 Task: Look for space in Tremembé, Brazil from 1st August, 2023 to 5th August, 2023 for 3 adults, 1 child in price range Rs.13000 to Rs.20000. Place can be entire place with 2 bedrooms having 3 beds and 2 bathrooms. Property type can be flatguest house, hotel. Amenities needed are: washing machine. Booking option can be shelf check-in. Required host language is Spanish.
Action: Mouse moved to (378, 95)
Screenshot: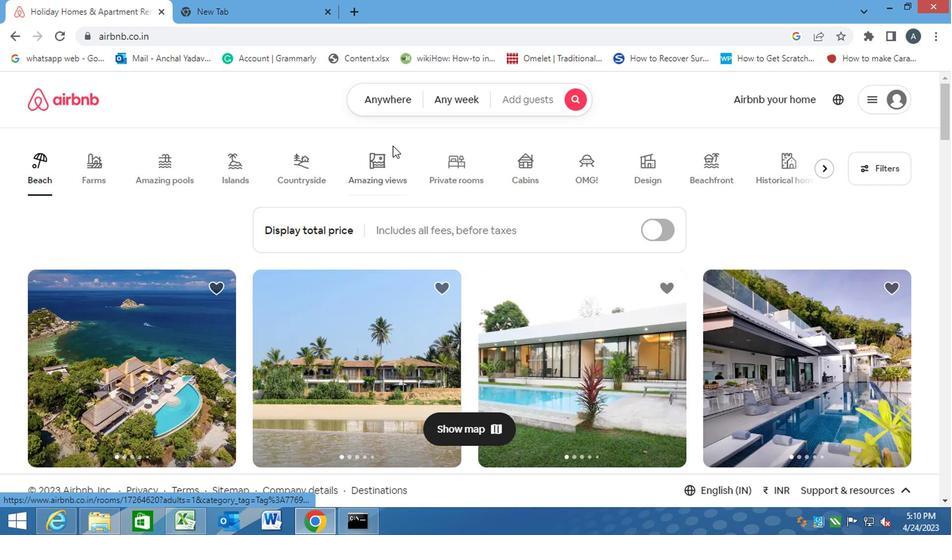 
Action: Mouse pressed left at (378, 95)
Screenshot: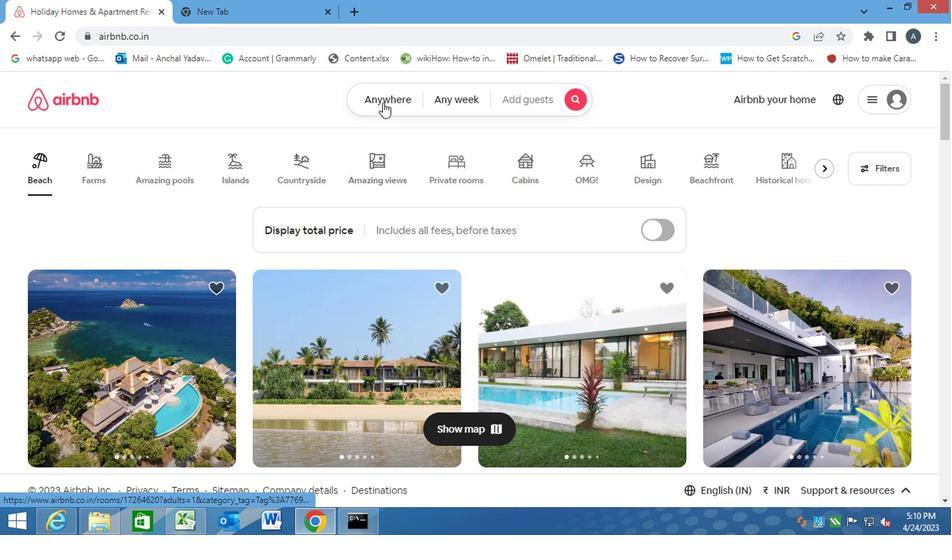 
Action: Mouse moved to (272, 152)
Screenshot: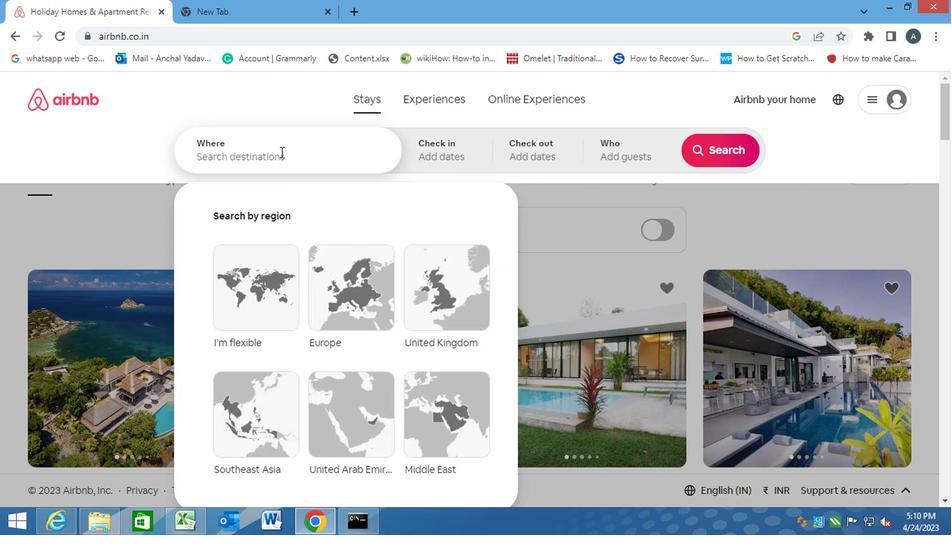 
Action: Mouse pressed left at (272, 152)
Screenshot: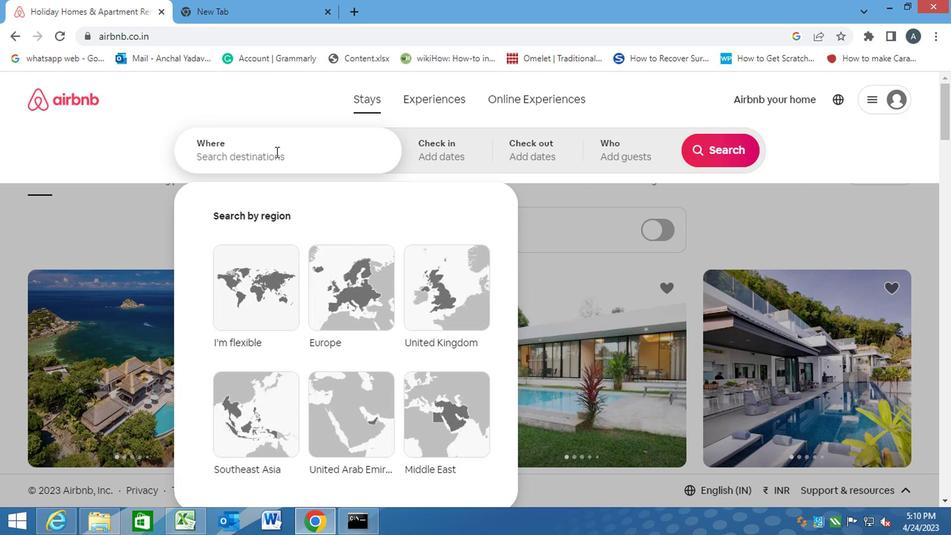
Action: Mouse moved to (271, 152)
Screenshot: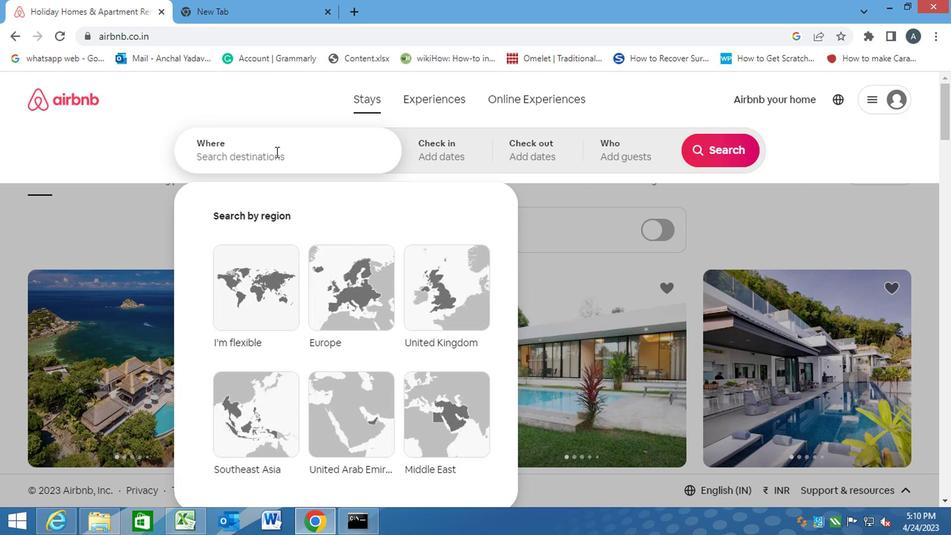 
Action: Key pressed <Key.caps_lock>t<Key.caps_lock>remembe,<Key.space><Key.caps_lock>b<Key.caps_lock>razil<Key.enter>
Screenshot: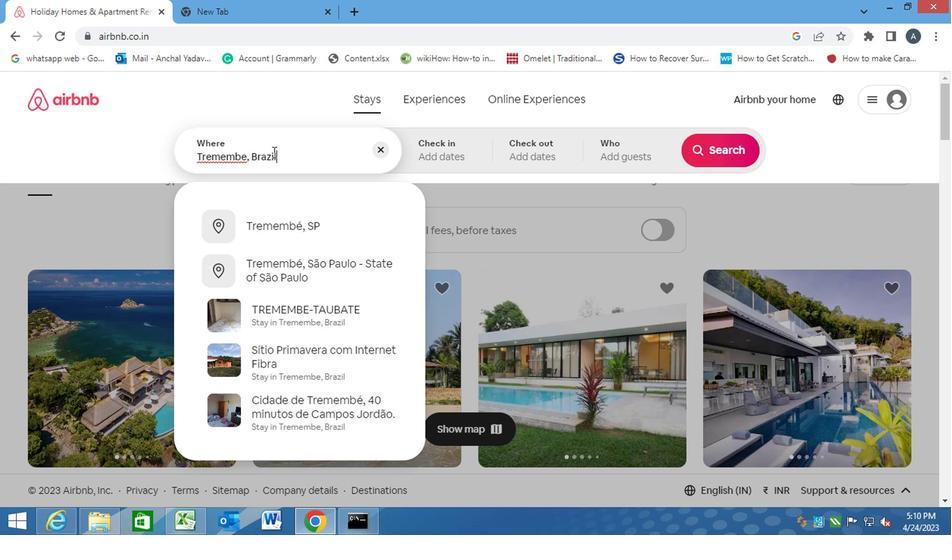 
Action: Mouse moved to (710, 263)
Screenshot: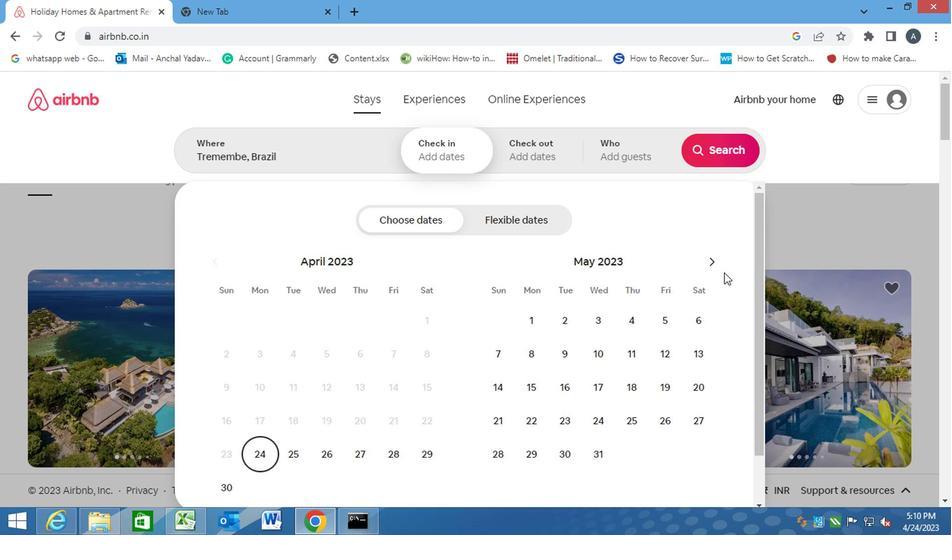 
Action: Mouse pressed left at (710, 263)
Screenshot: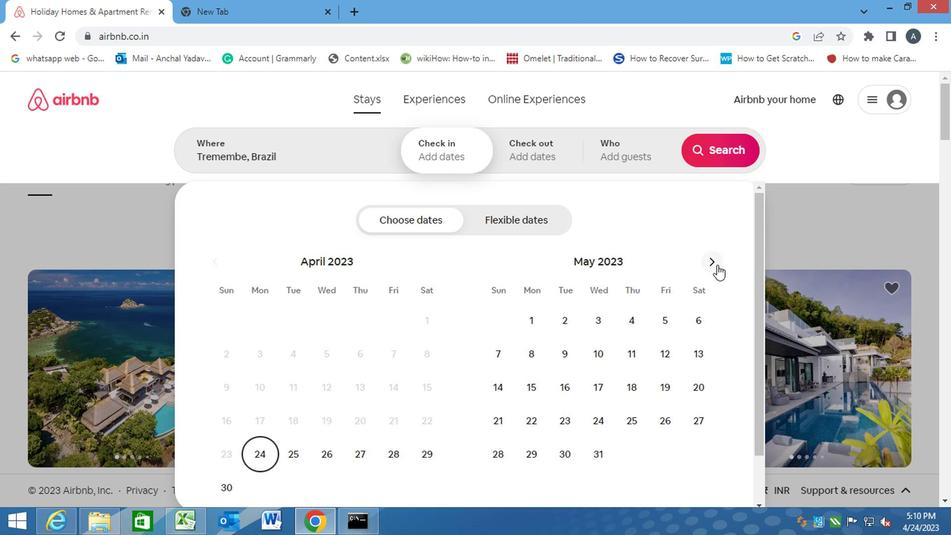 
Action: Mouse pressed left at (710, 263)
Screenshot: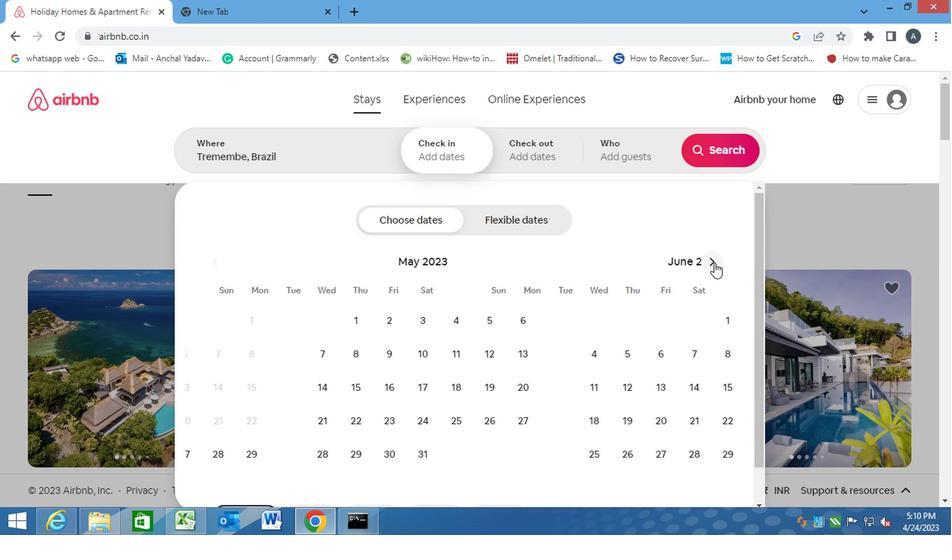
Action: Mouse pressed left at (710, 263)
Screenshot: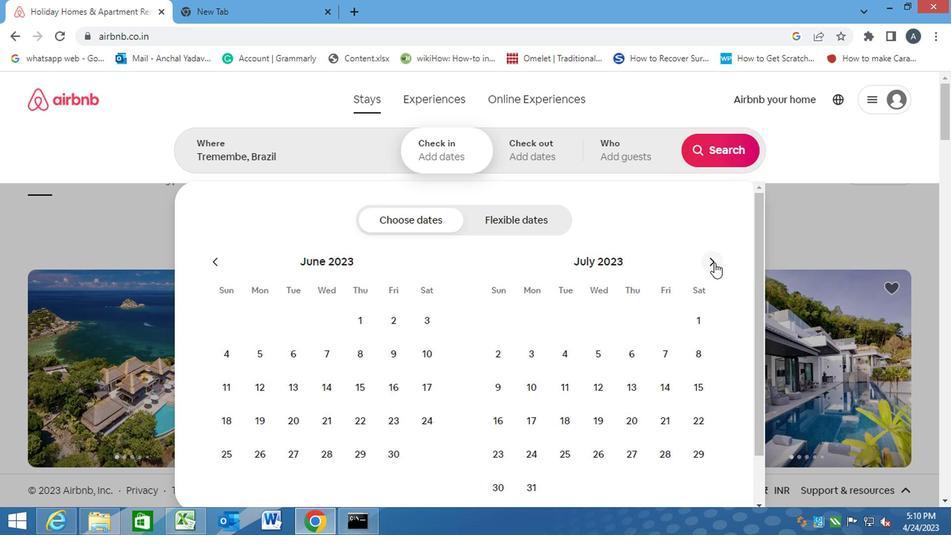 
Action: Mouse moved to (566, 318)
Screenshot: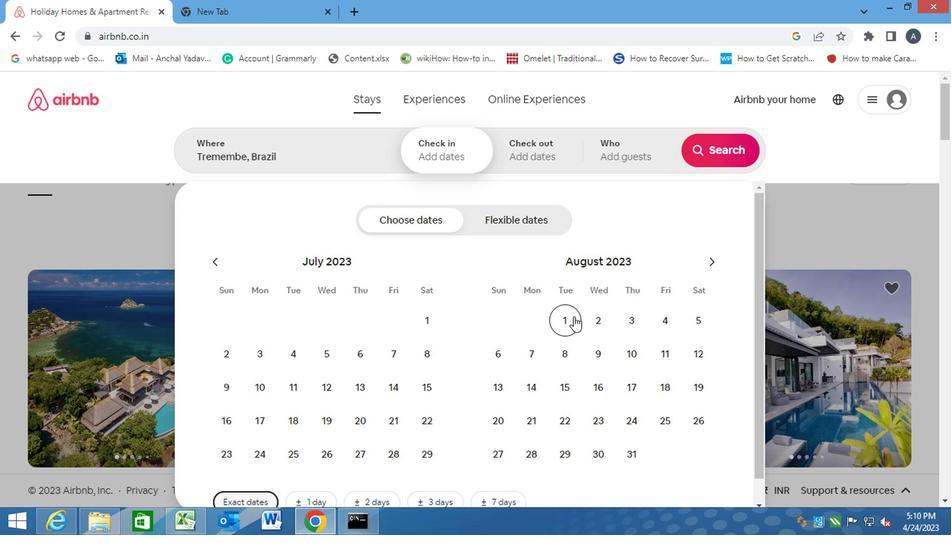 
Action: Mouse pressed left at (566, 318)
Screenshot: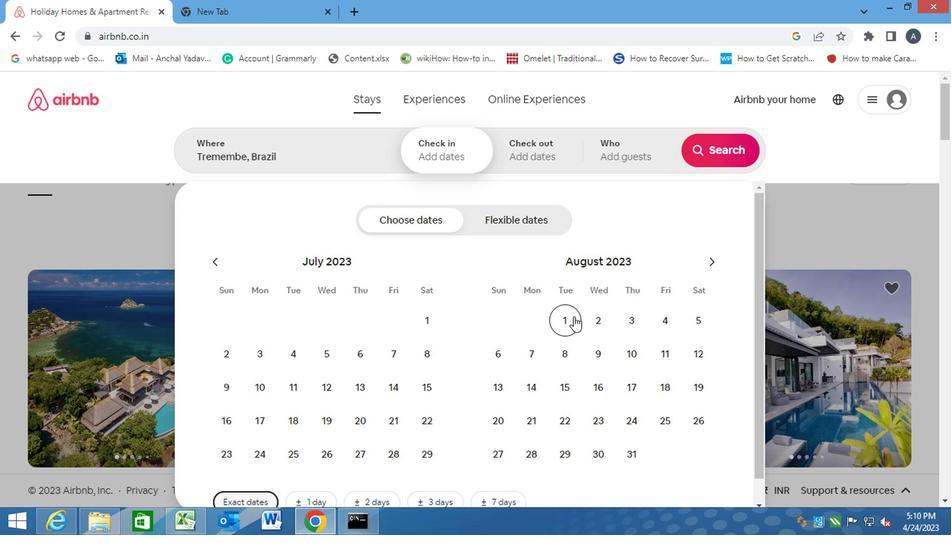 
Action: Mouse moved to (686, 320)
Screenshot: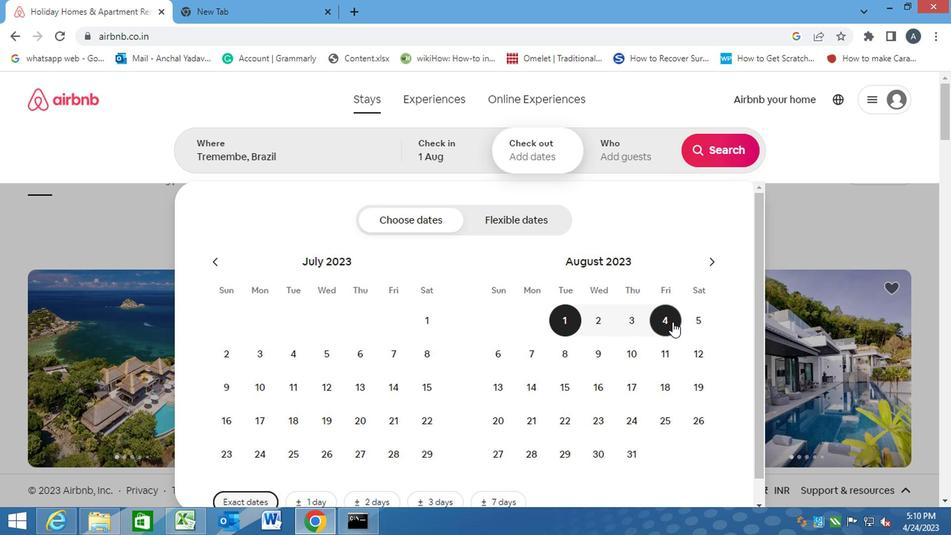 
Action: Mouse pressed left at (686, 320)
Screenshot: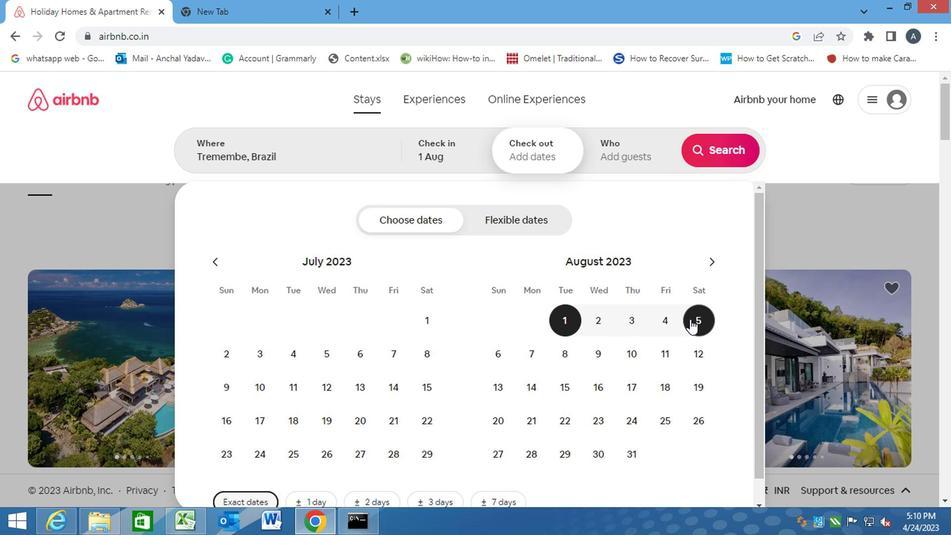 
Action: Mouse moved to (631, 152)
Screenshot: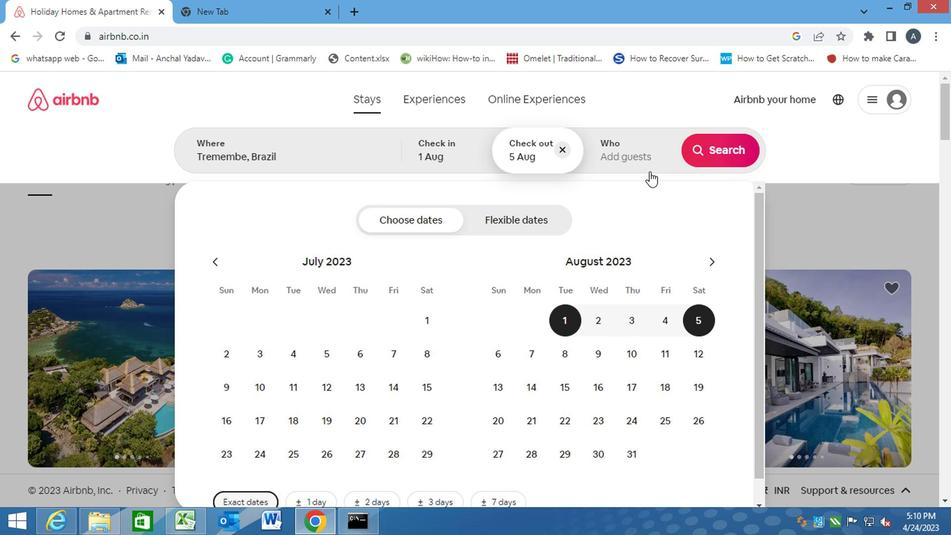 
Action: Mouse pressed left at (631, 152)
Screenshot: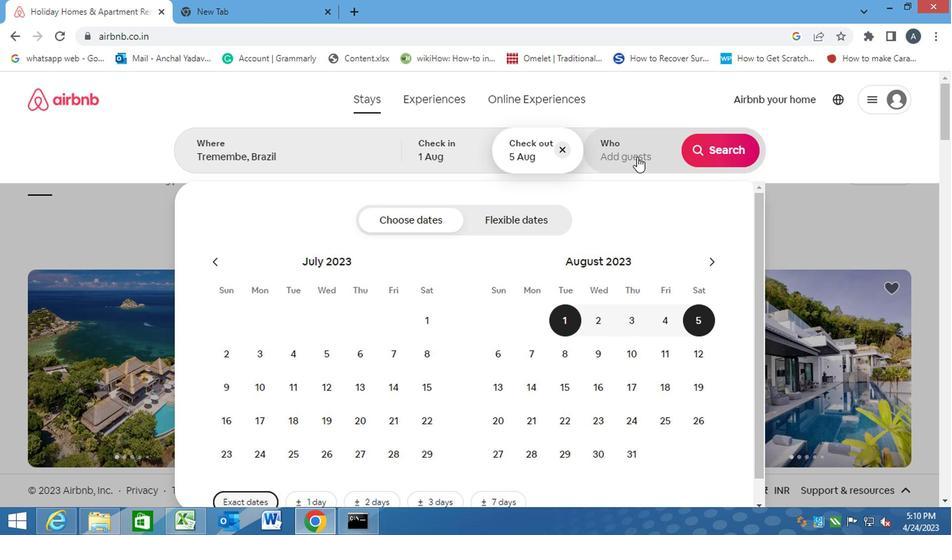
Action: Mouse moved to (717, 217)
Screenshot: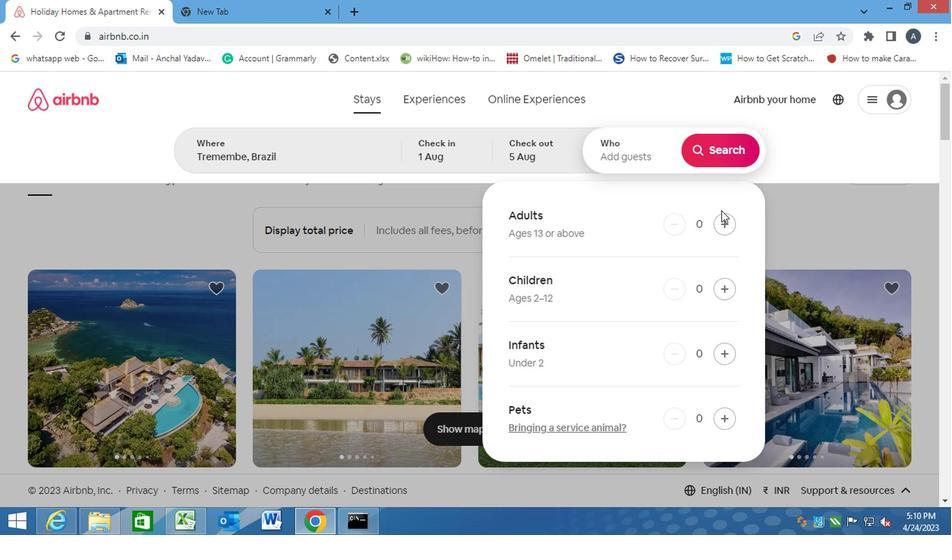 
Action: Mouse pressed left at (717, 217)
Screenshot: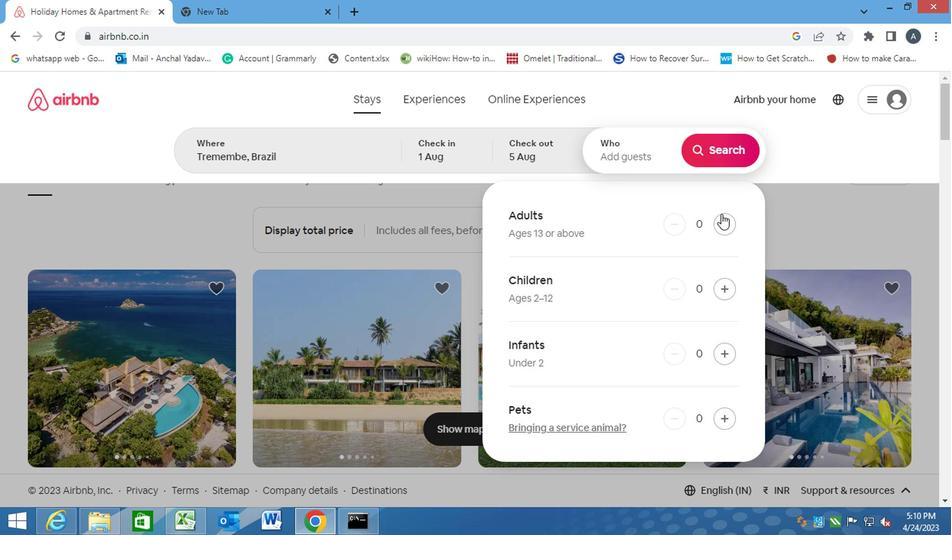 
Action: Mouse moved to (717, 217)
Screenshot: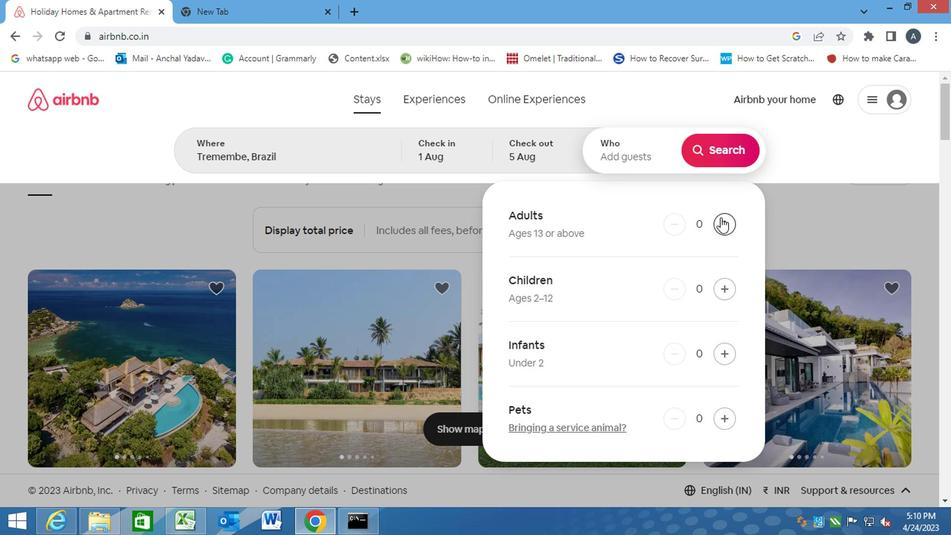 
Action: Mouse pressed left at (717, 217)
Screenshot: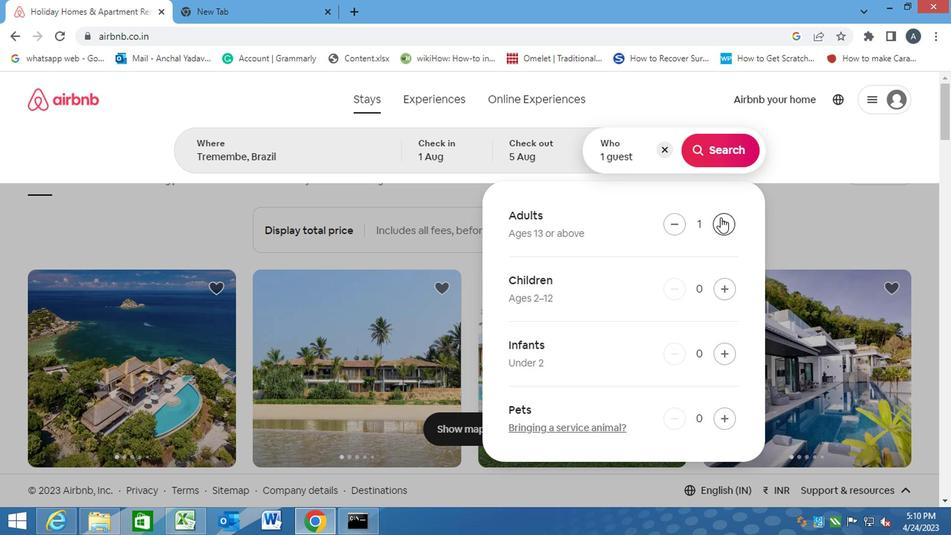 
Action: Mouse moved to (717, 217)
Screenshot: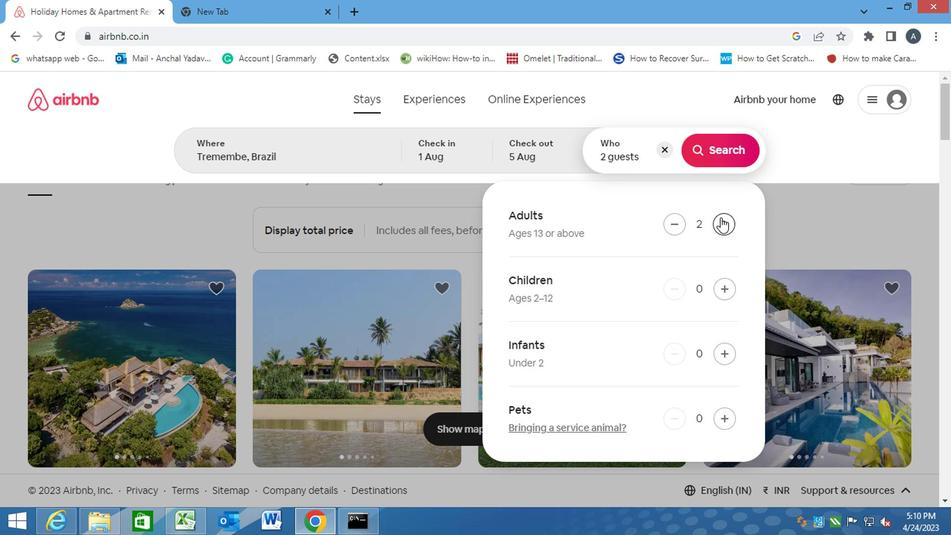 
Action: Mouse pressed left at (717, 217)
Screenshot: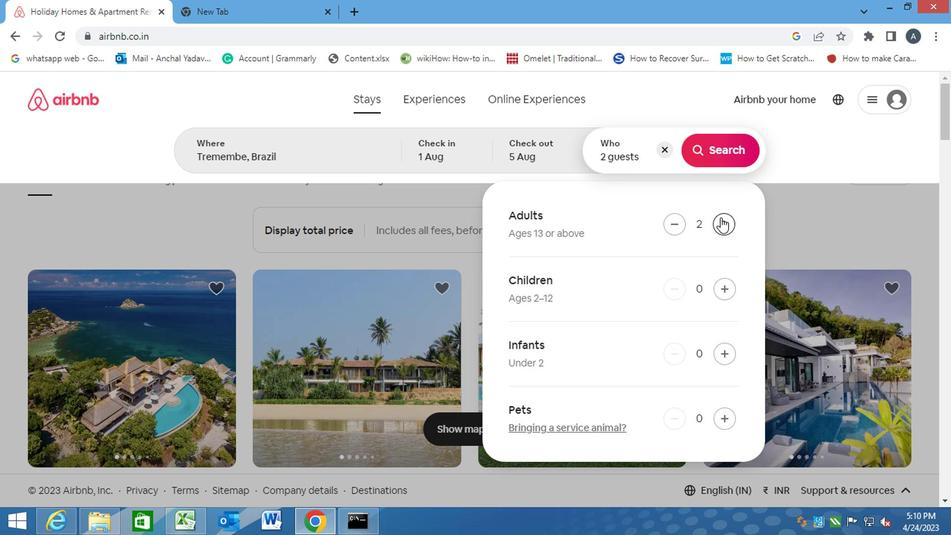 
Action: Mouse moved to (712, 154)
Screenshot: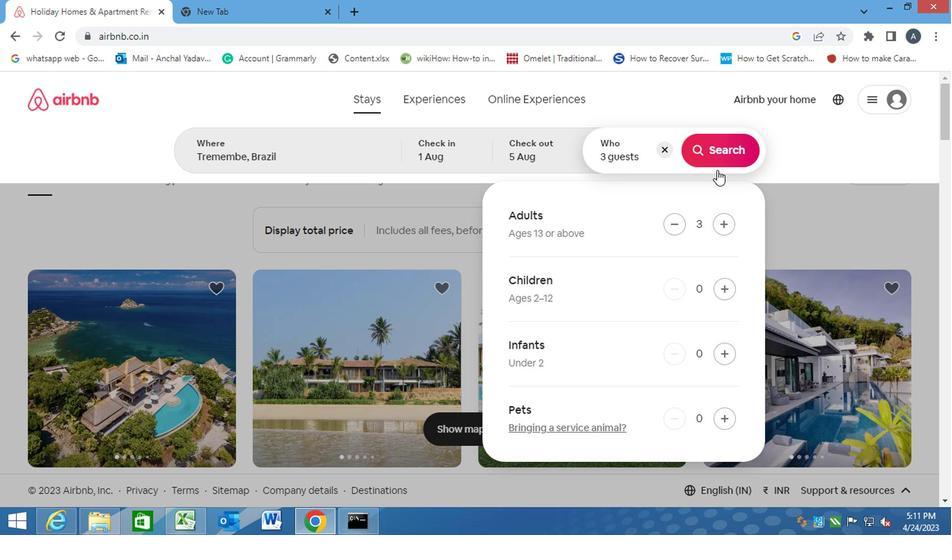 
Action: Mouse pressed left at (712, 154)
Screenshot: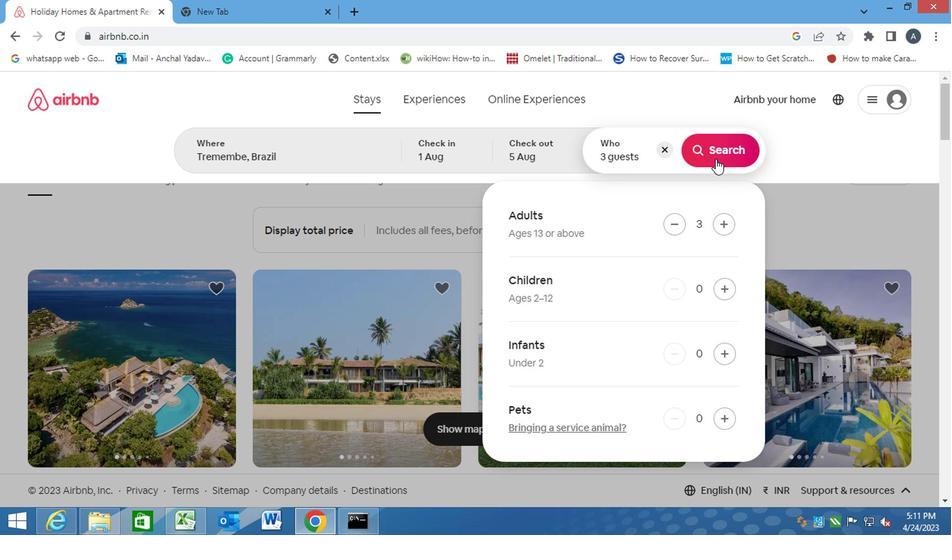 
Action: Mouse moved to (535, 100)
Screenshot: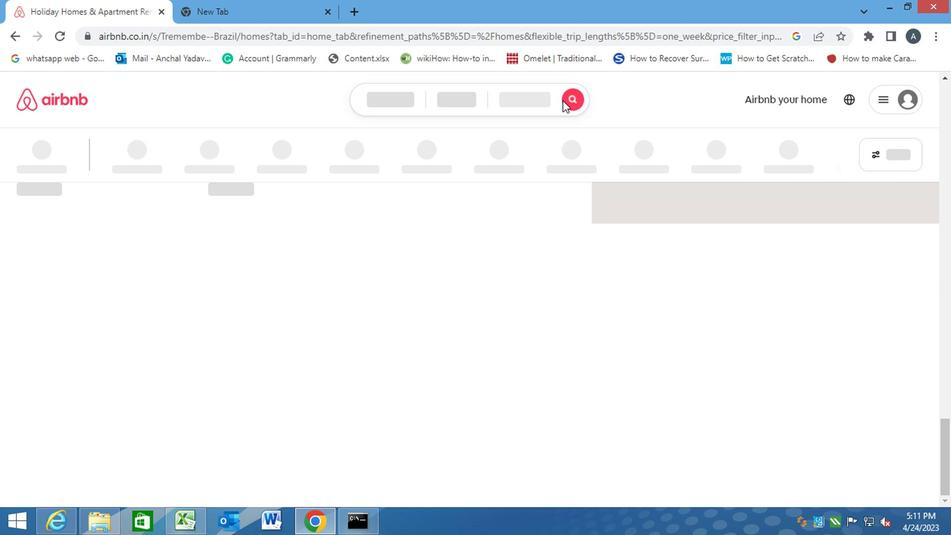 
Action: Mouse pressed left at (535, 100)
Screenshot: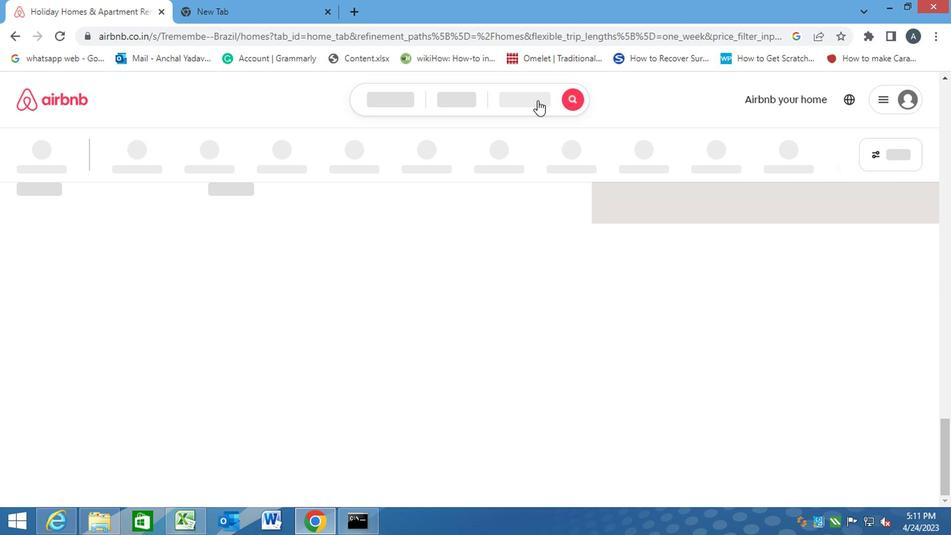 
Action: Mouse moved to (524, 99)
Screenshot: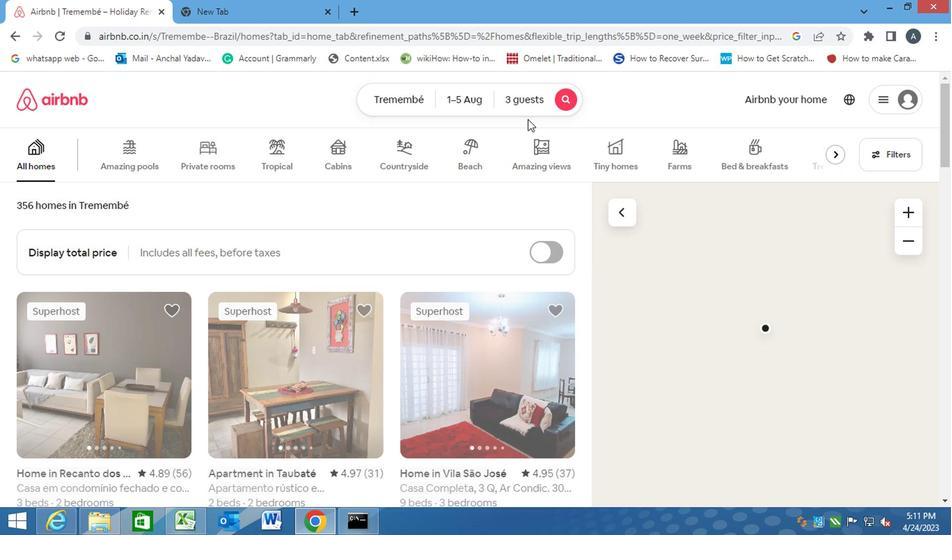 
Action: Mouse pressed left at (524, 99)
Screenshot: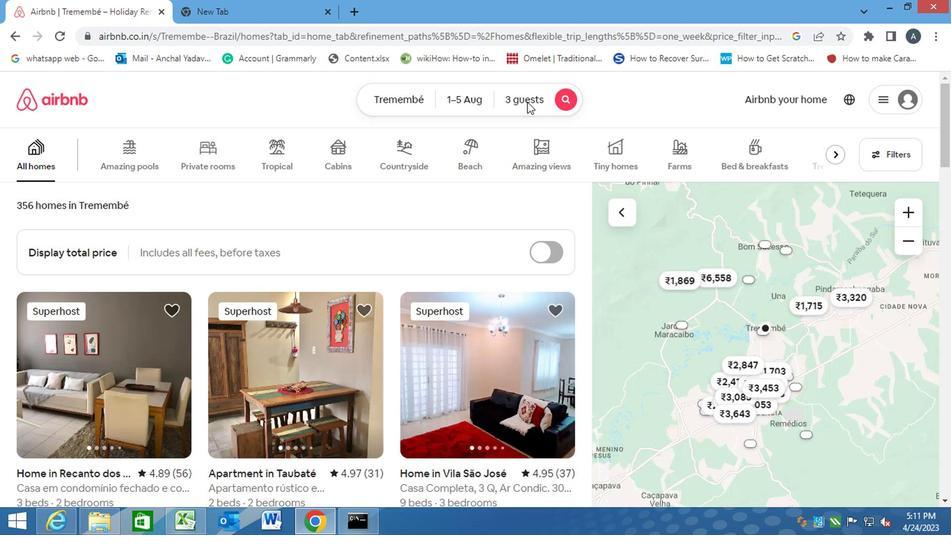 
Action: Mouse moved to (717, 284)
Screenshot: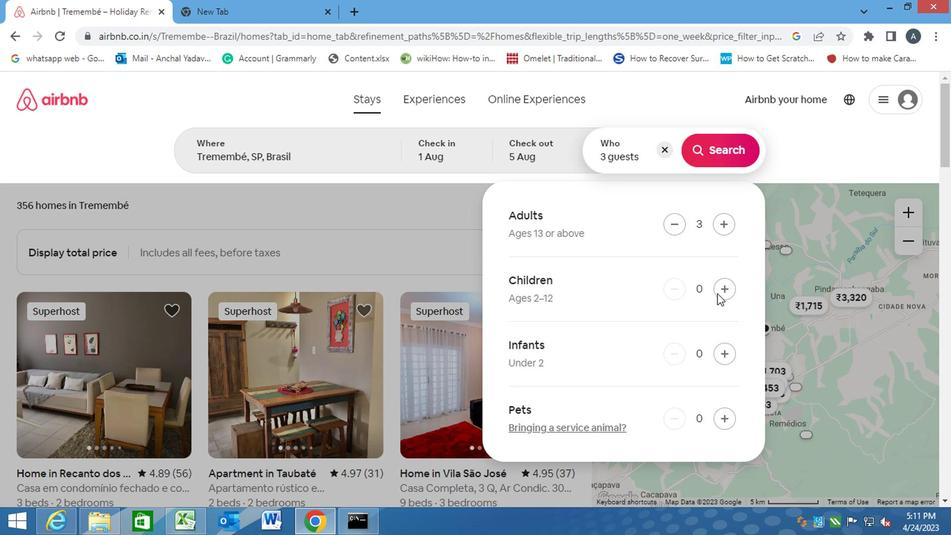 
Action: Mouse pressed left at (717, 284)
Screenshot: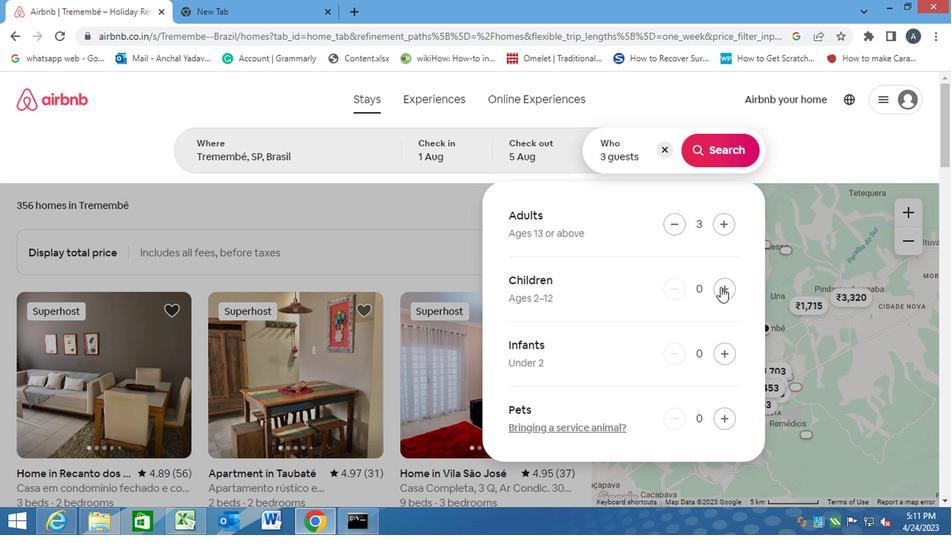 
Action: Mouse moved to (710, 153)
Screenshot: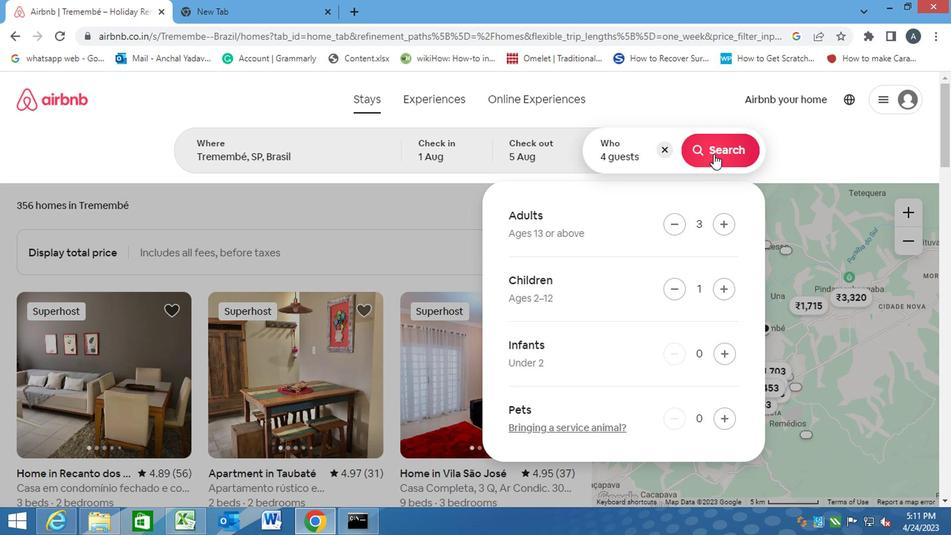 
Action: Mouse pressed left at (710, 153)
Screenshot: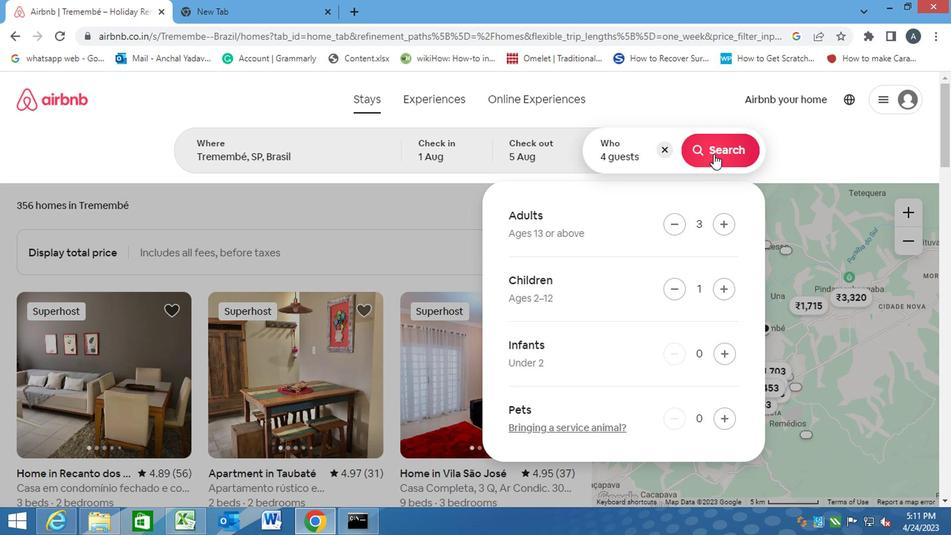 
Action: Mouse moved to (887, 153)
Screenshot: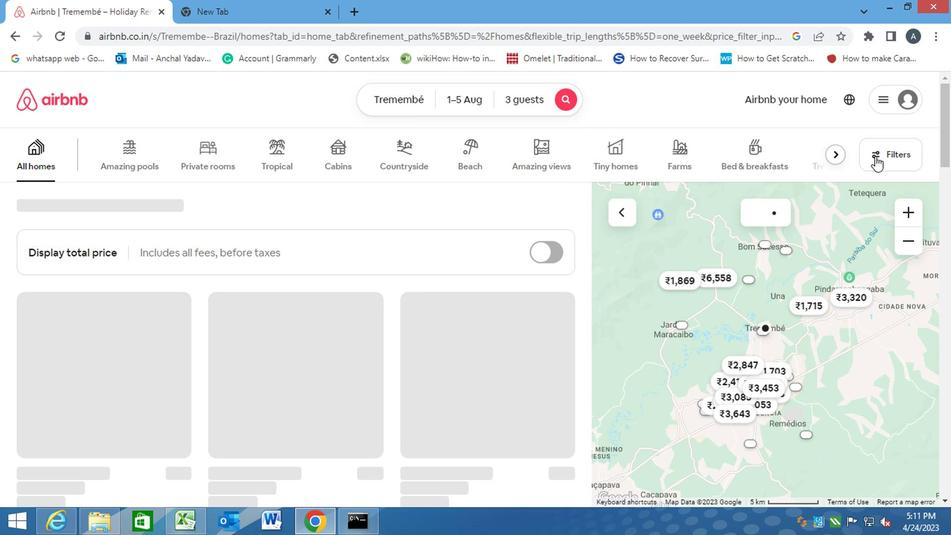 
Action: Mouse pressed left at (887, 153)
Screenshot: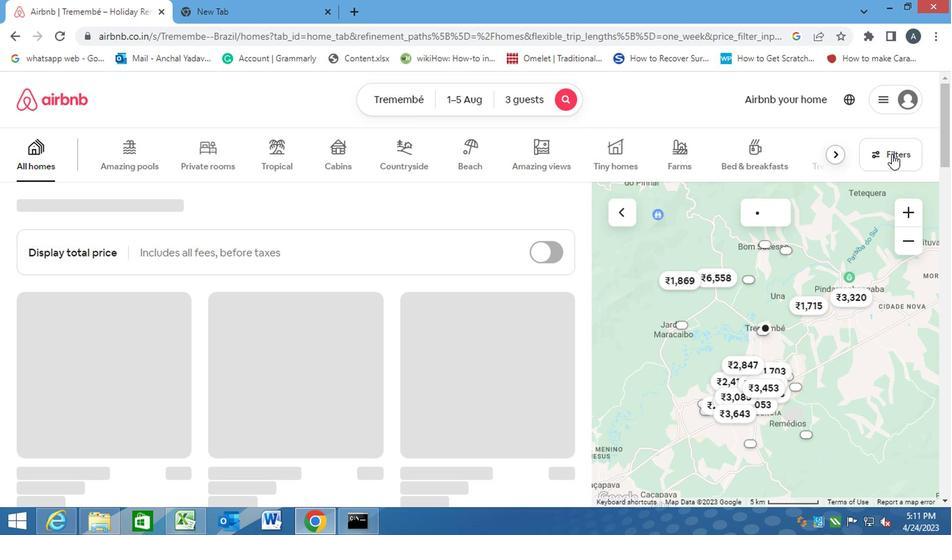 
Action: Mouse moved to (874, 161)
Screenshot: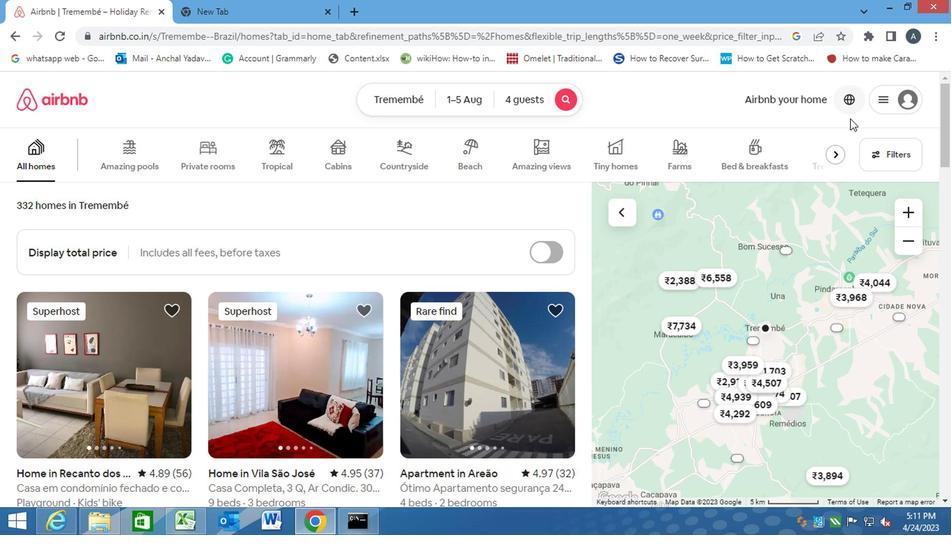 
Action: Mouse pressed left at (874, 161)
Screenshot: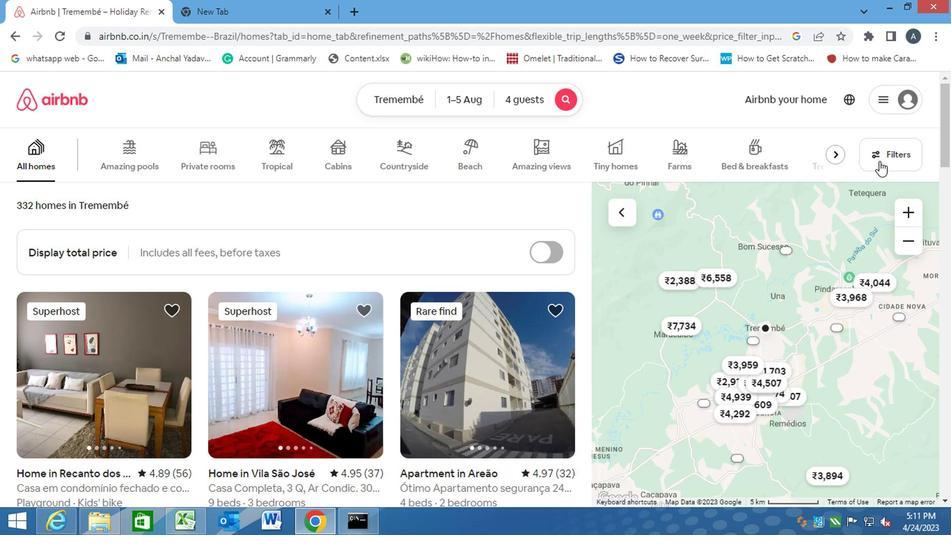 
Action: Mouse moved to (289, 328)
Screenshot: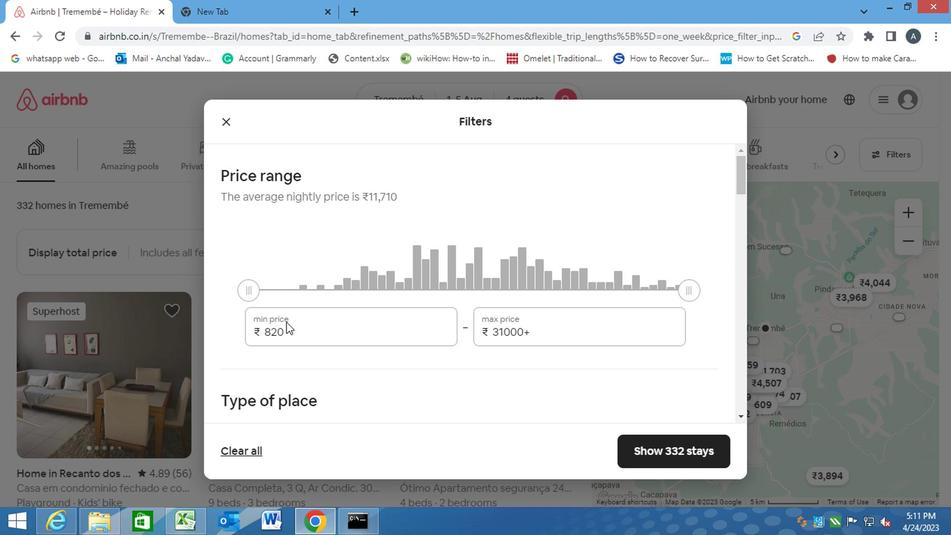 
Action: Mouse pressed left at (289, 328)
Screenshot: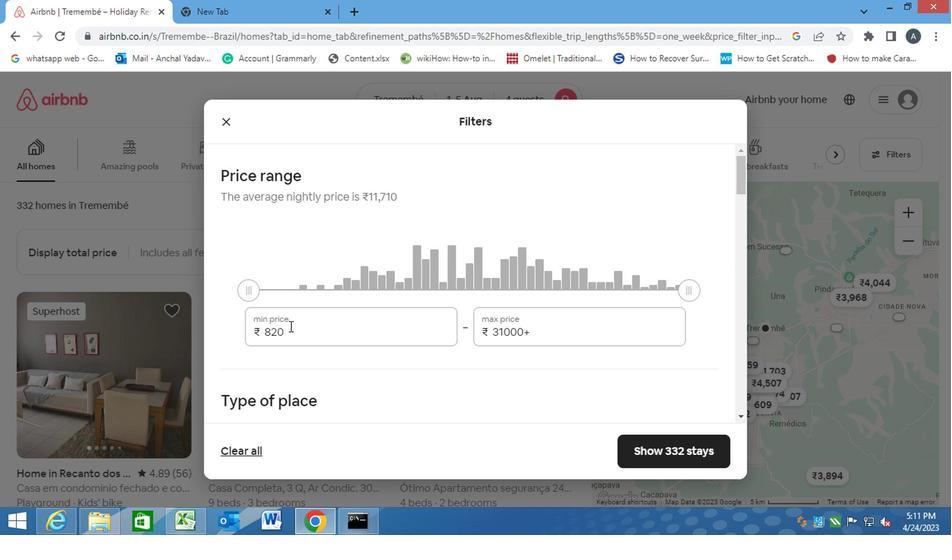 
Action: Mouse moved to (257, 340)
Screenshot: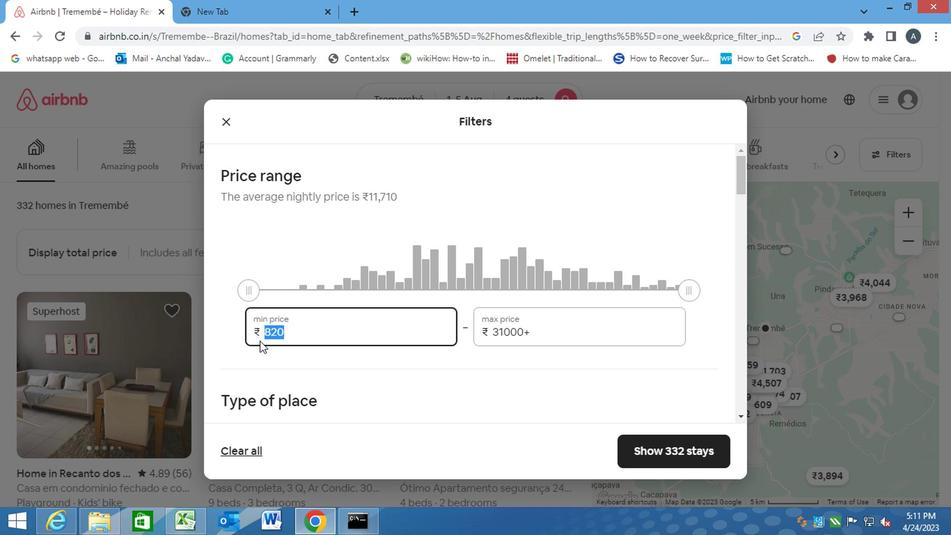 
Action: Key pressed 13000<Key.tab><Key.backspace>20000
Screenshot: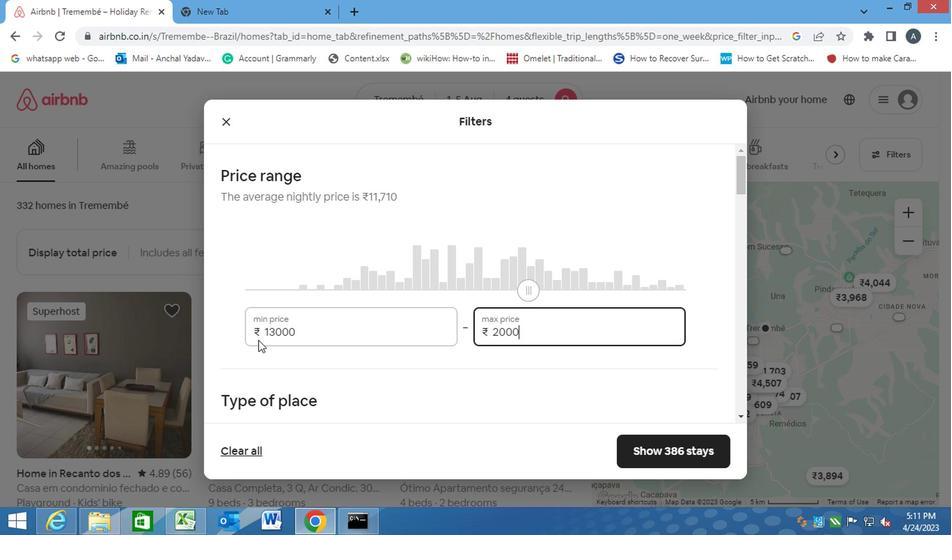 
Action: Mouse moved to (372, 396)
Screenshot: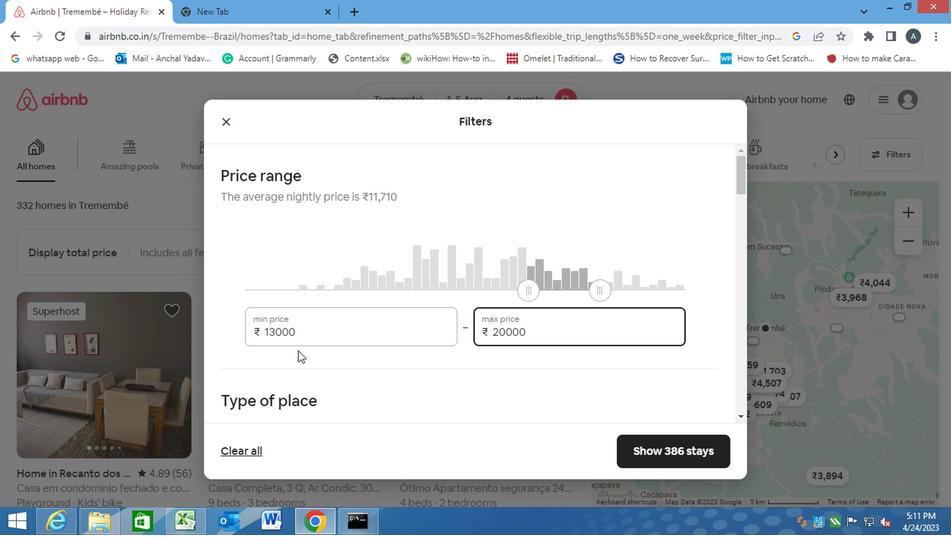 
Action: Mouse pressed left at (372, 396)
Screenshot: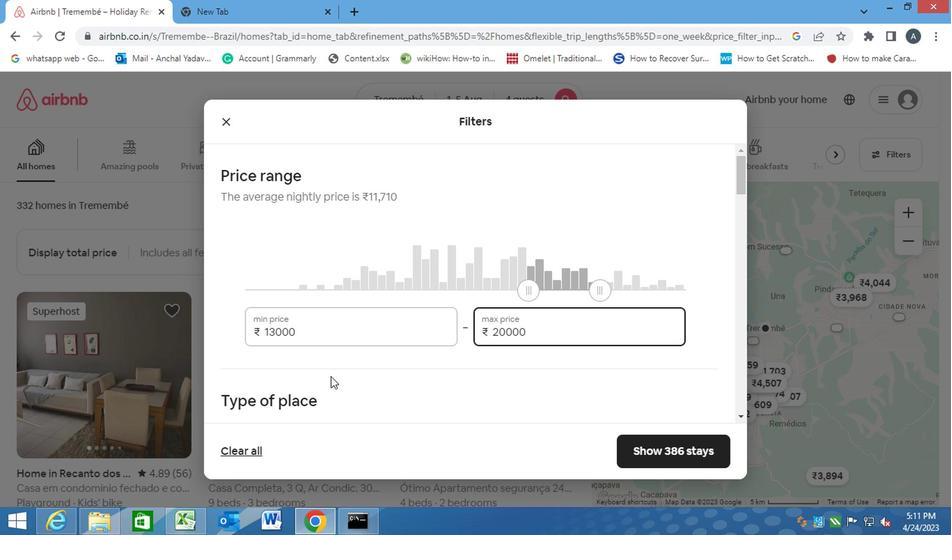 
Action: Mouse scrolled (372, 396) with delta (0, 0)
Screenshot: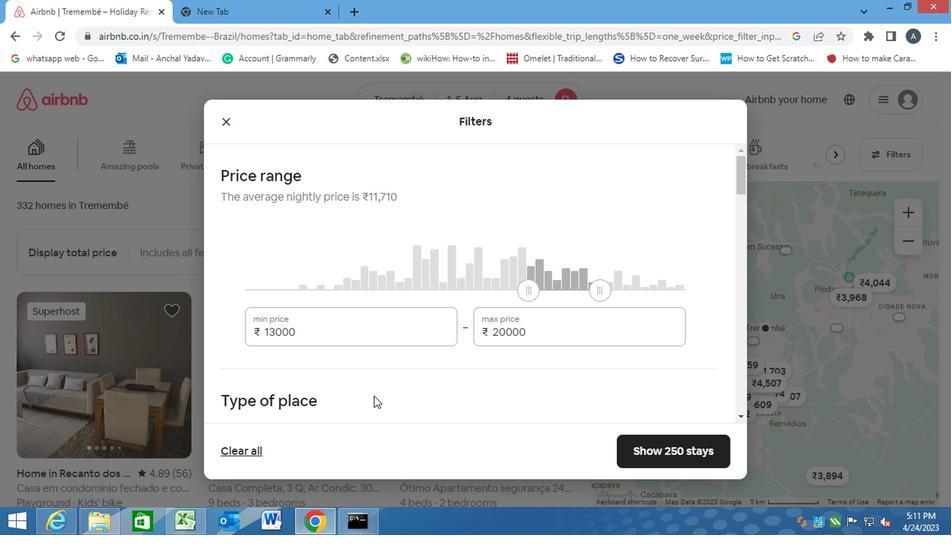 
Action: Mouse scrolled (372, 396) with delta (0, 0)
Screenshot: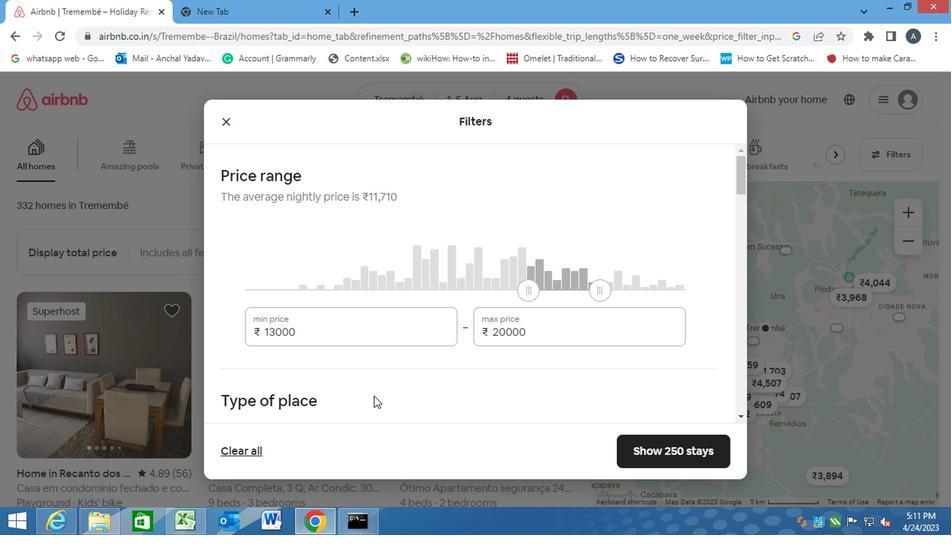 
Action: Mouse moved to (223, 305)
Screenshot: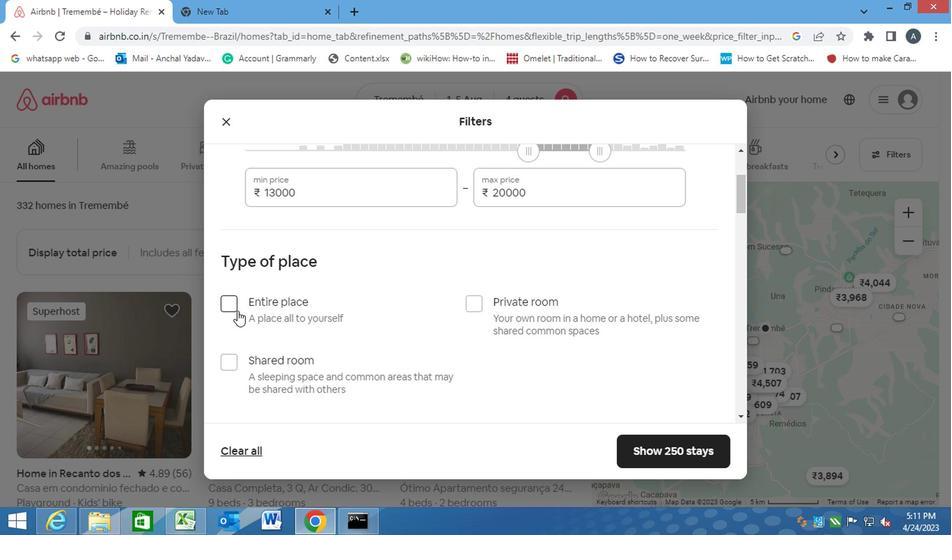 
Action: Mouse pressed left at (223, 305)
Screenshot: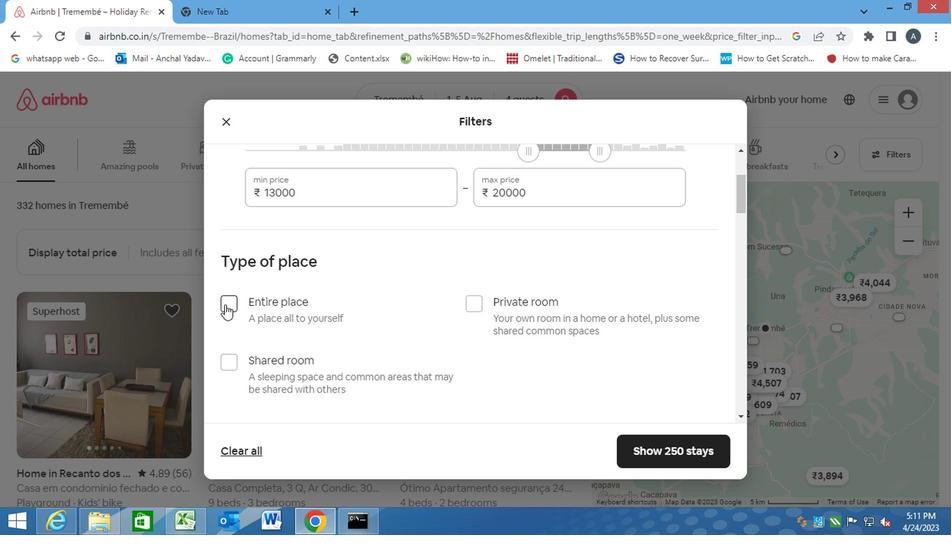 
Action: Mouse moved to (287, 333)
Screenshot: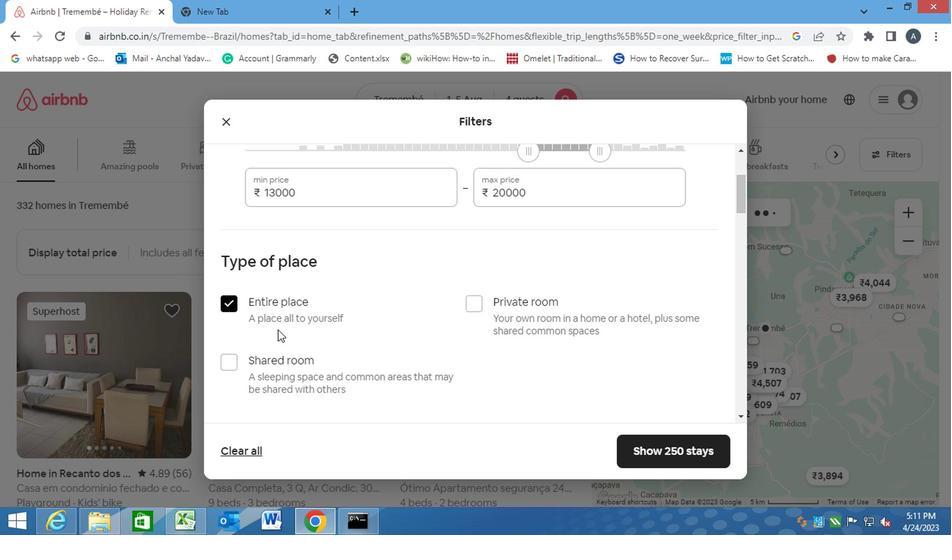 
Action: Mouse scrolled (287, 333) with delta (0, 0)
Screenshot: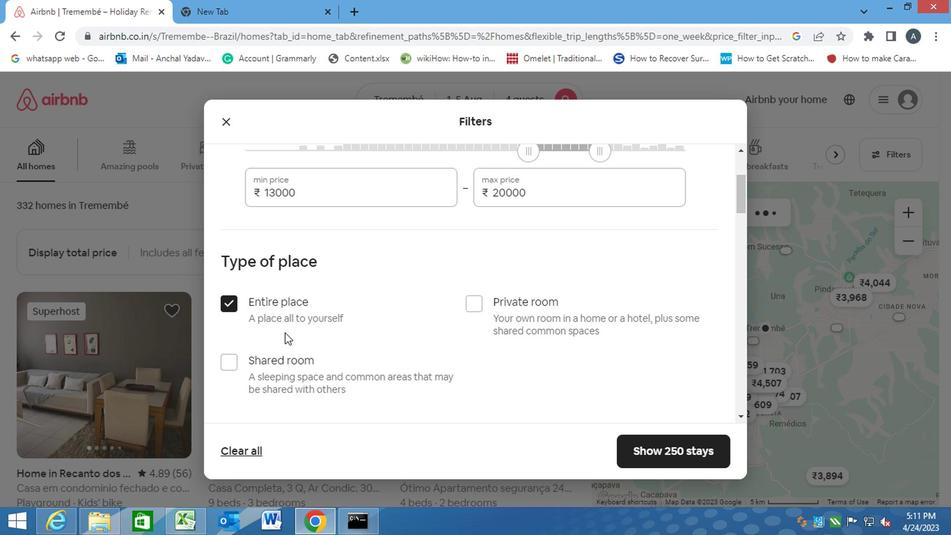 
Action: Mouse moved to (287, 334)
Screenshot: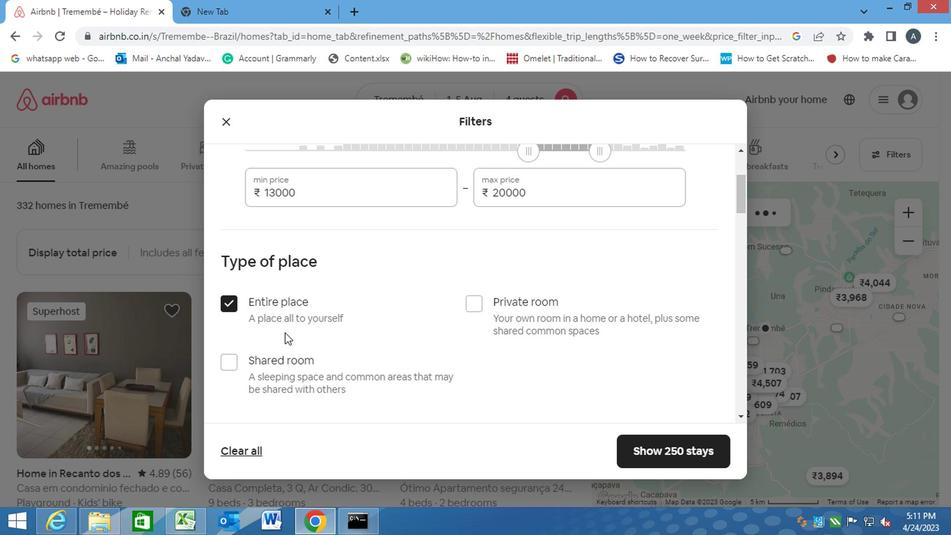 
Action: Mouse scrolled (287, 333) with delta (0, 0)
Screenshot: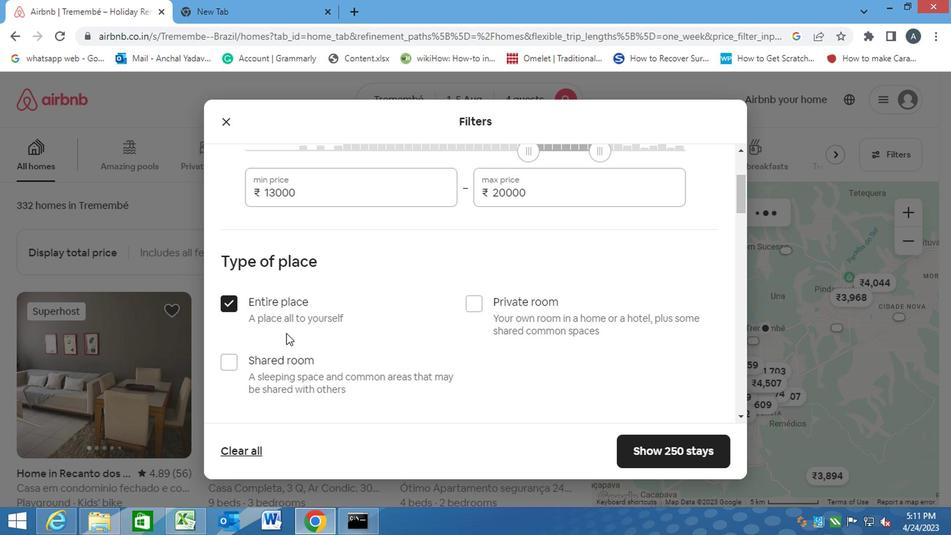 
Action: Mouse scrolled (287, 333) with delta (0, 0)
Screenshot: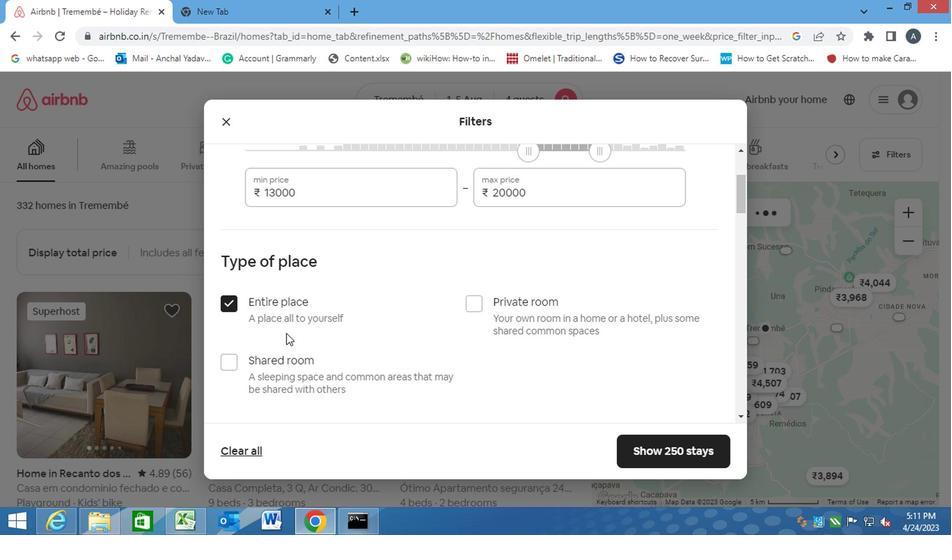 
Action: Mouse moved to (299, 330)
Screenshot: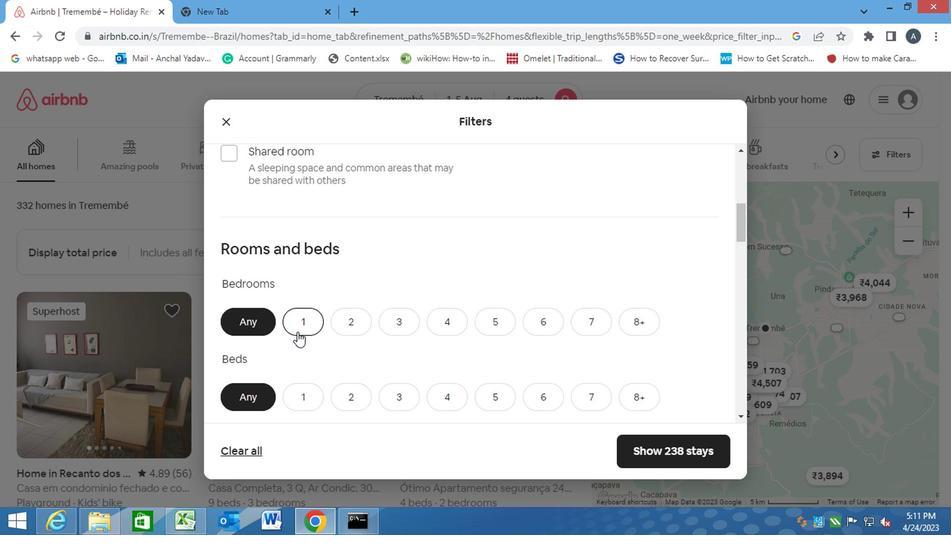 
Action: Mouse scrolled (299, 330) with delta (0, 0)
Screenshot: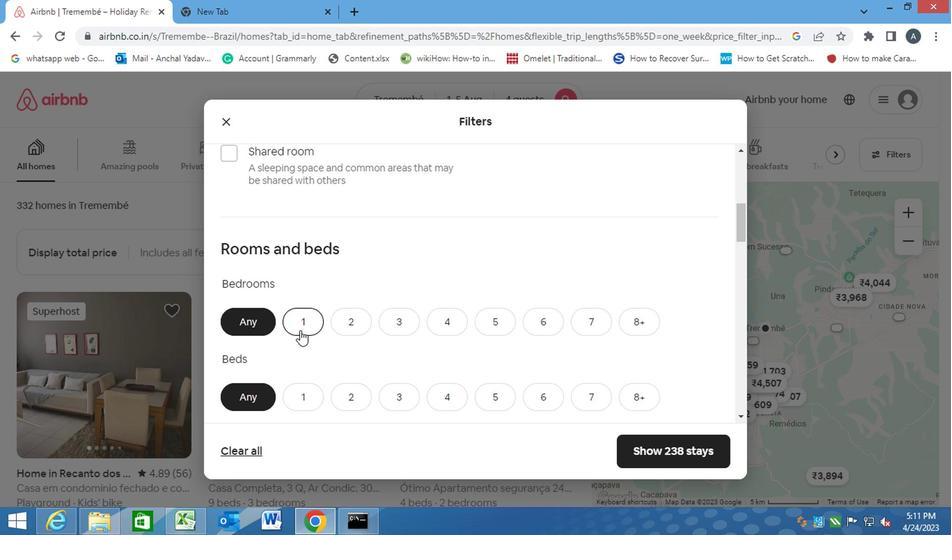 
Action: Mouse moved to (302, 330)
Screenshot: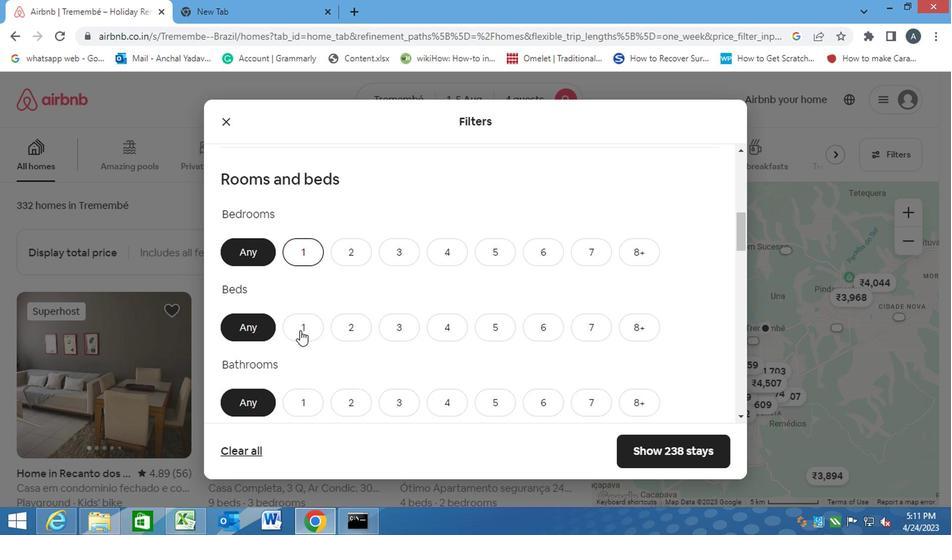 
Action: Mouse scrolled (302, 329) with delta (0, 0)
Screenshot: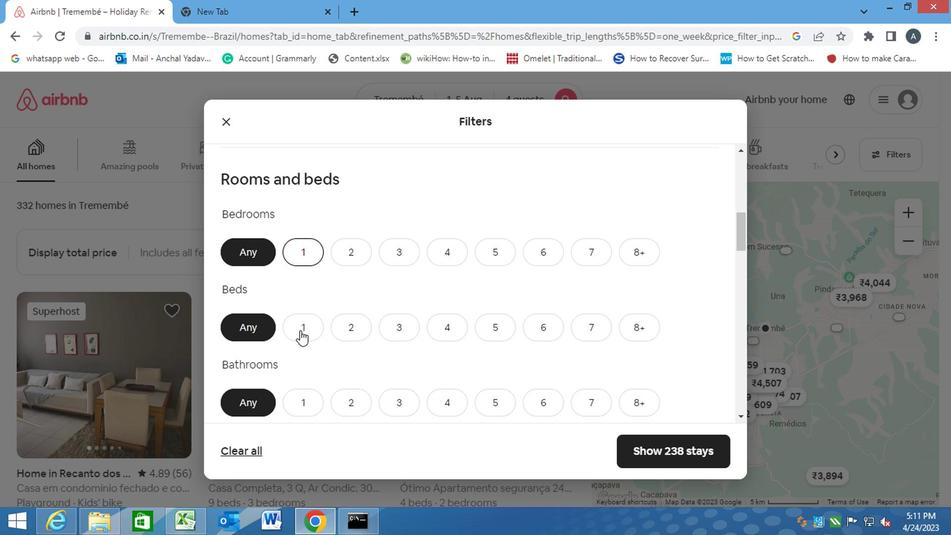 
Action: Mouse moved to (341, 186)
Screenshot: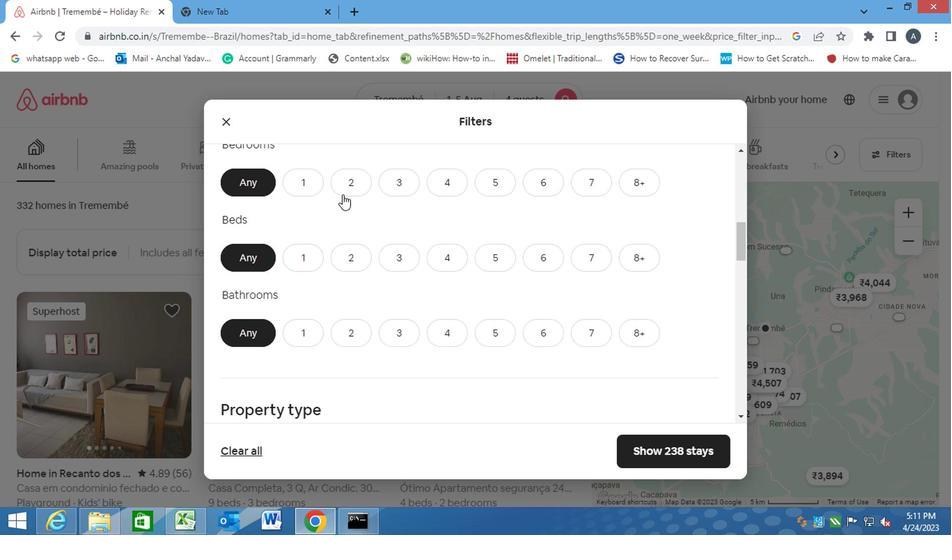 
Action: Mouse pressed left at (341, 186)
Screenshot: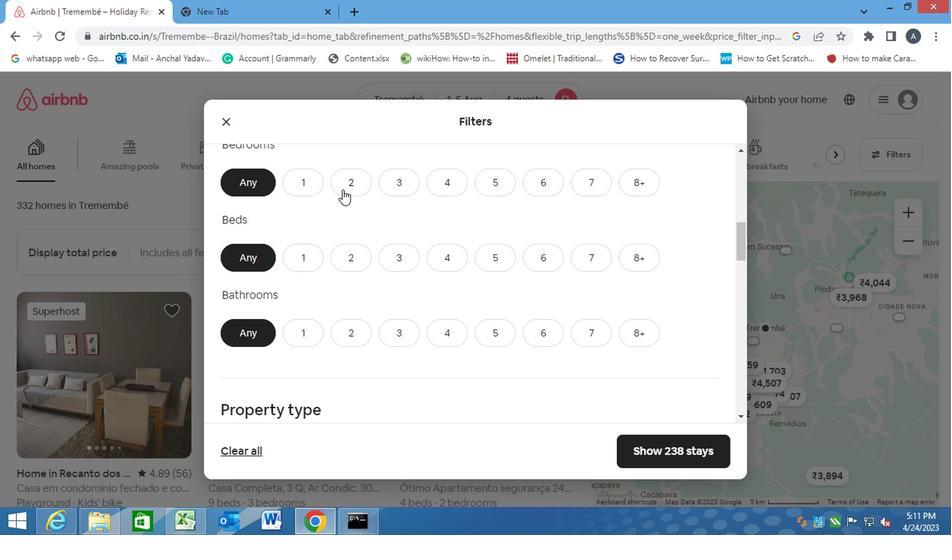 
Action: Mouse moved to (395, 257)
Screenshot: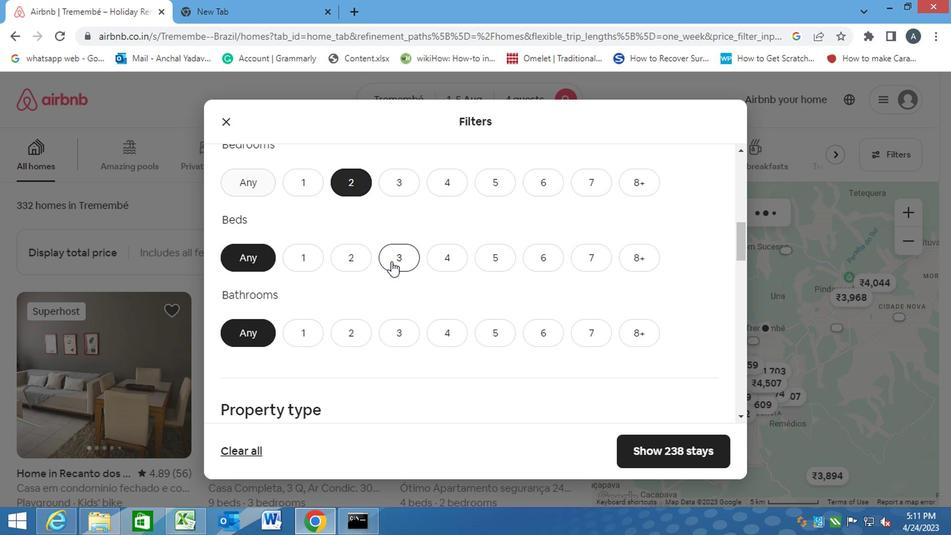 
Action: Mouse pressed left at (395, 257)
Screenshot: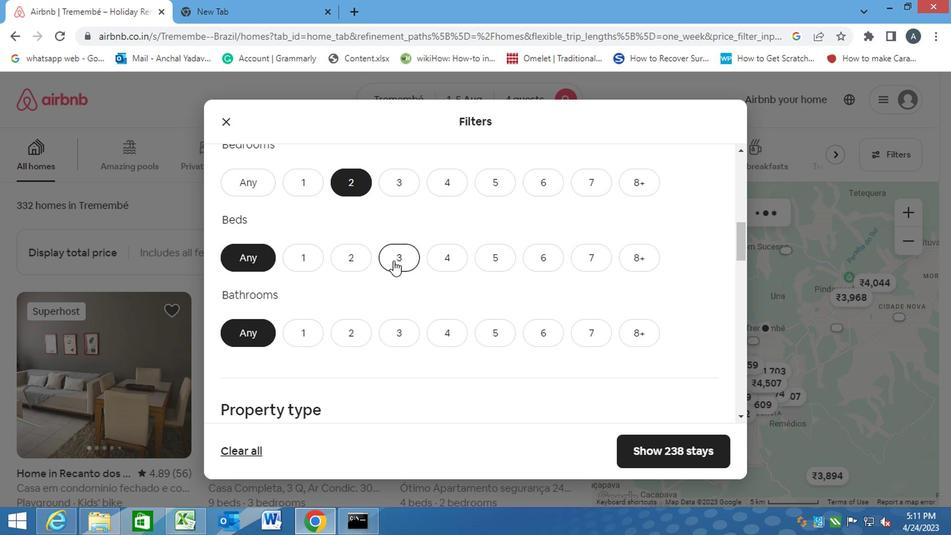 
Action: Mouse moved to (355, 335)
Screenshot: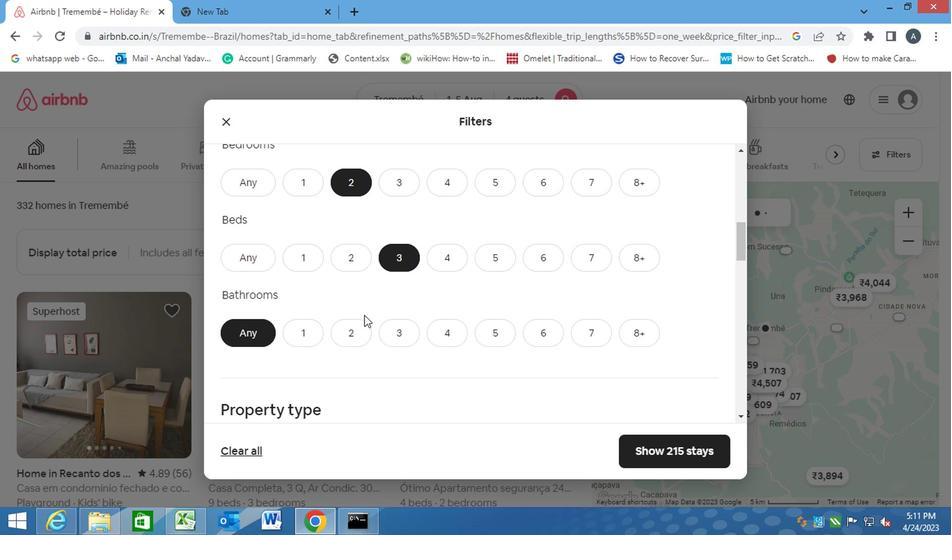 
Action: Mouse pressed left at (355, 335)
Screenshot: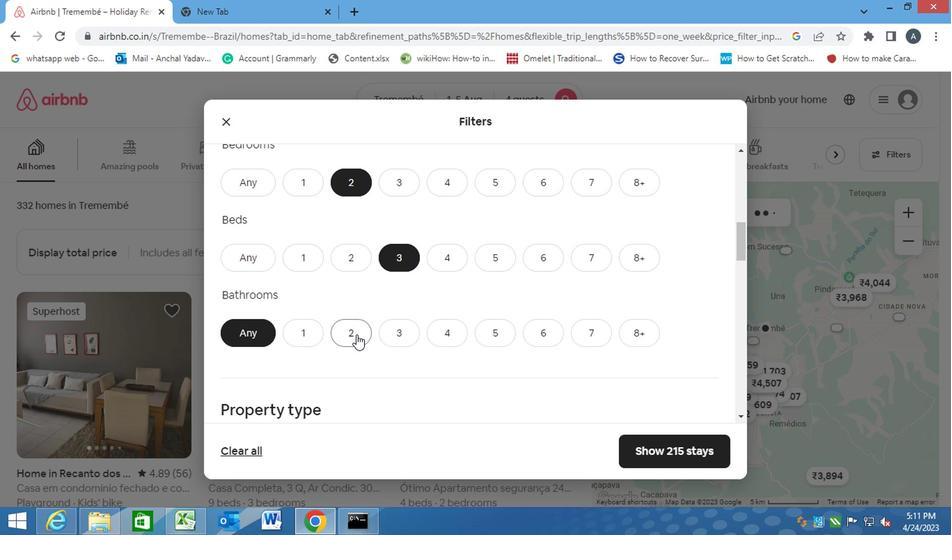 
Action: Mouse moved to (445, 362)
Screenshot: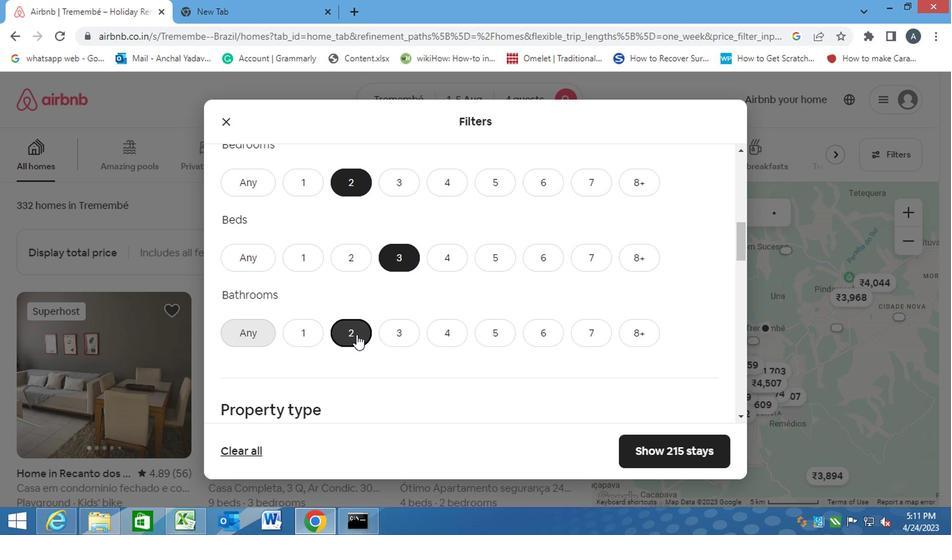 
Action: Mouse scrolled (445, 361) with delta (0, 0)
Screenshot: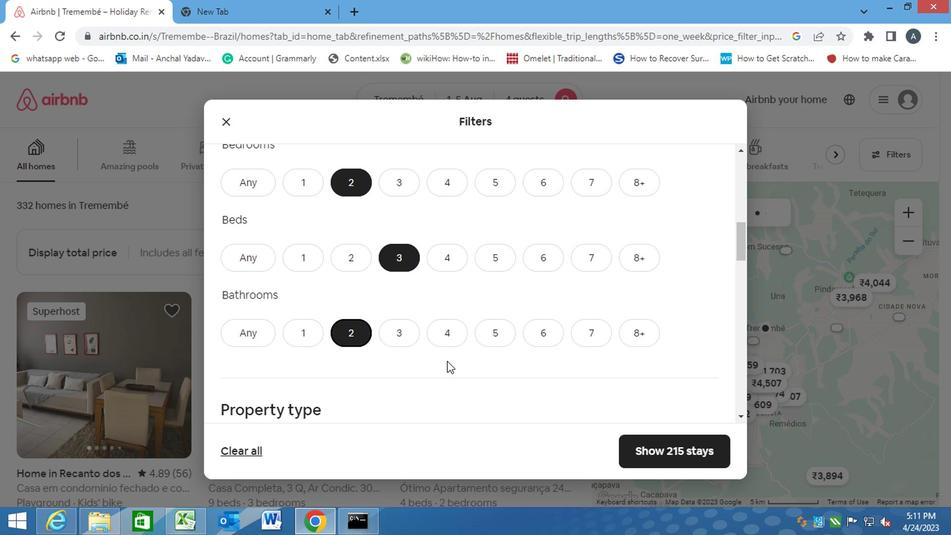 
Action: Mouse scrolled (445, 361) with delta (0, 0)
Screenshot: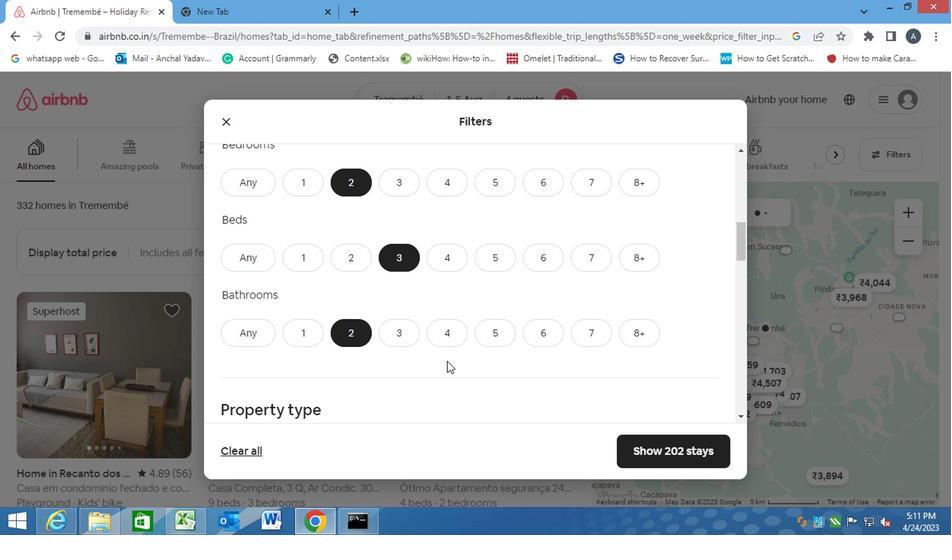
Action: Mouse scrolled (445, 361) with delta (0, 0)
Screenshot: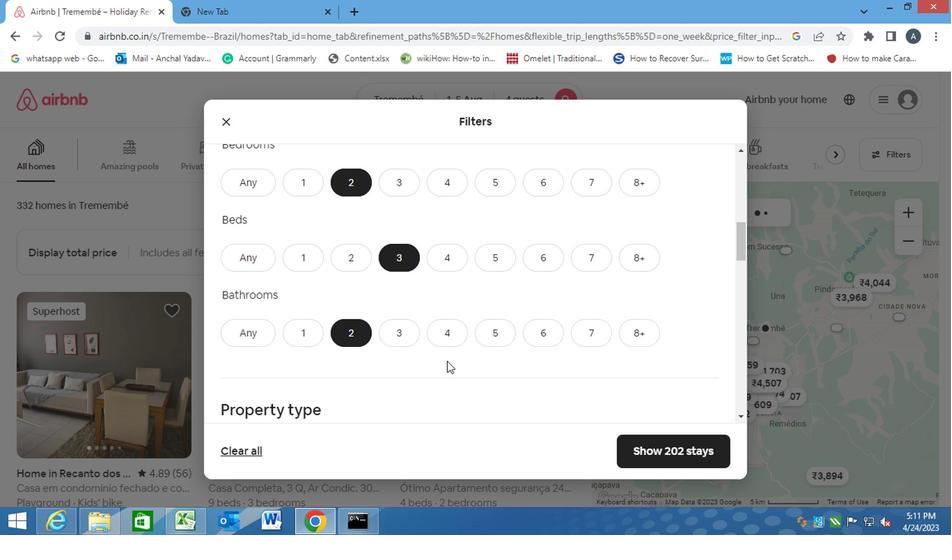 
Action: Mouse moved to (433, 272)
Screenshot: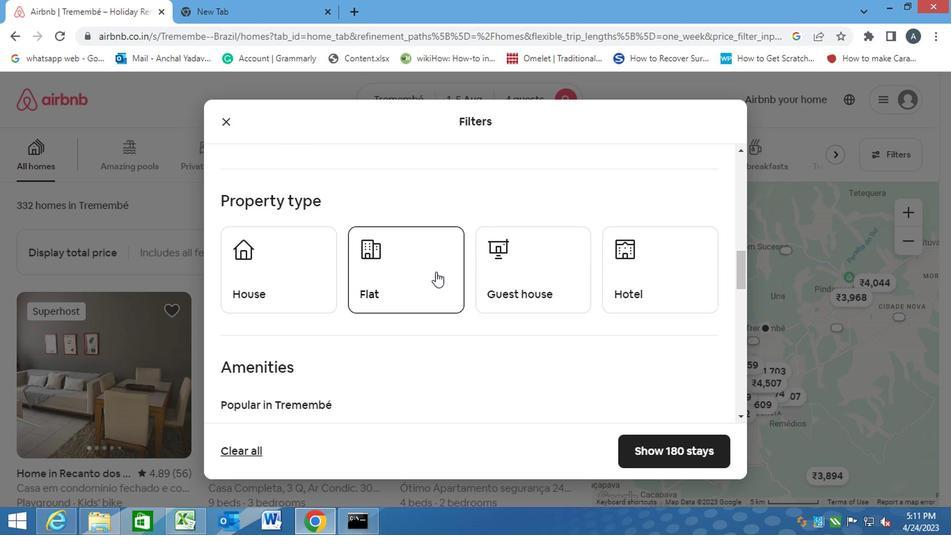 
Action: Mouse pressed left at (433, 272)
Screenshot: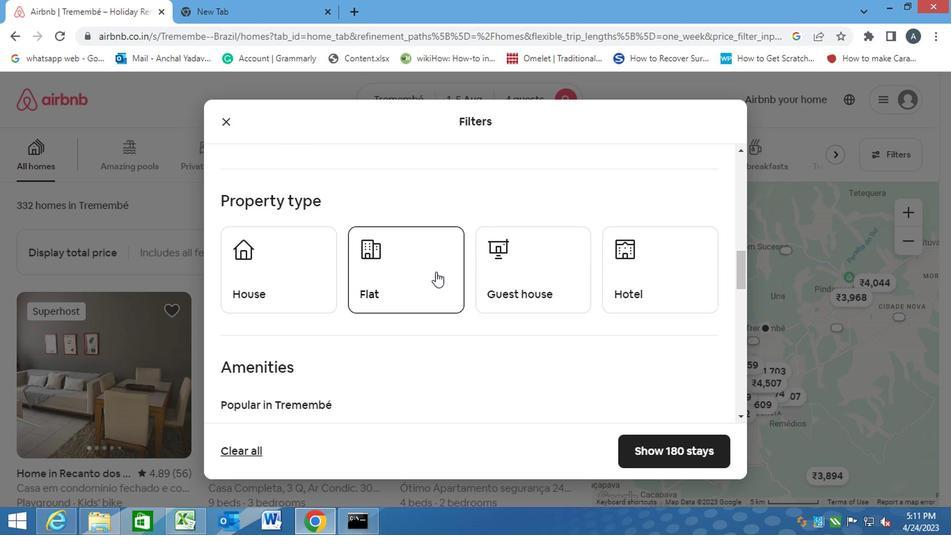 
Action: Mouse moved to (519, 286)
Screenshot: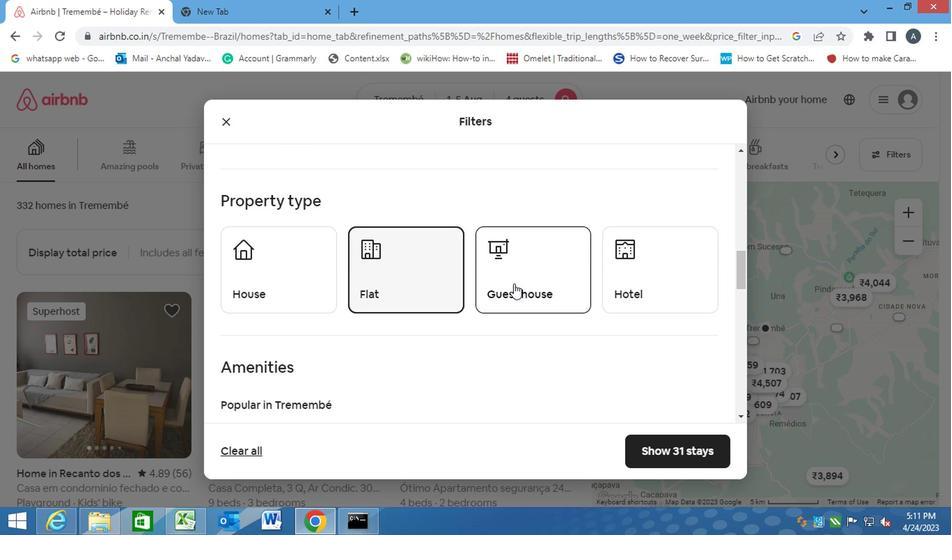 
Action: Mouse pressed left at (519, 286)
Screenshot: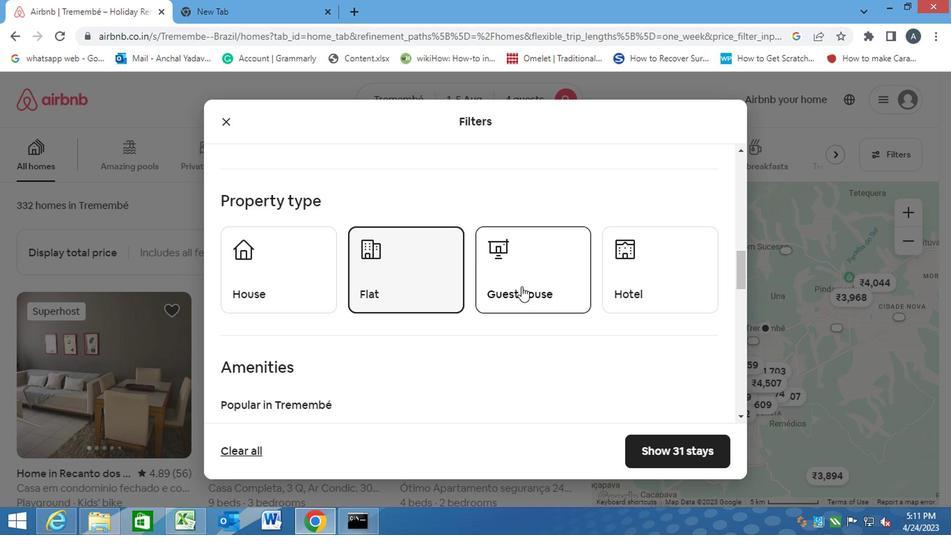 
Action: Mouse moved to (629, 277)
Screenshot: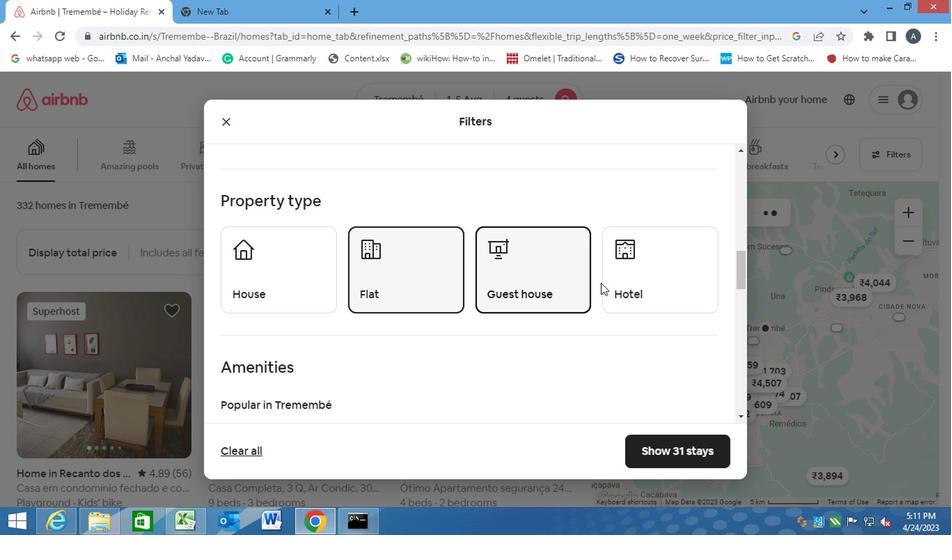 
Action: Mouse pressed left at (629, 277)
Screenshot: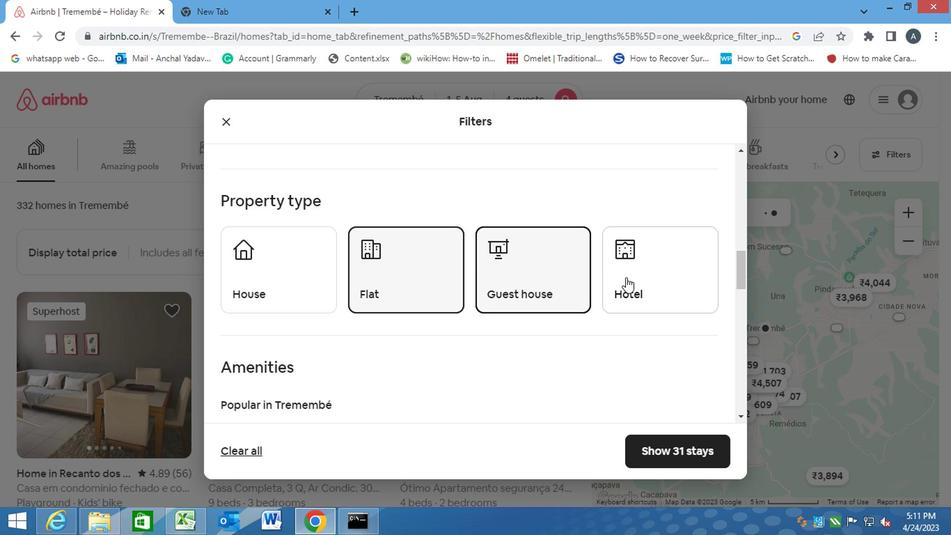 
Action: Mouse moved to (536, 372)
Screenshot: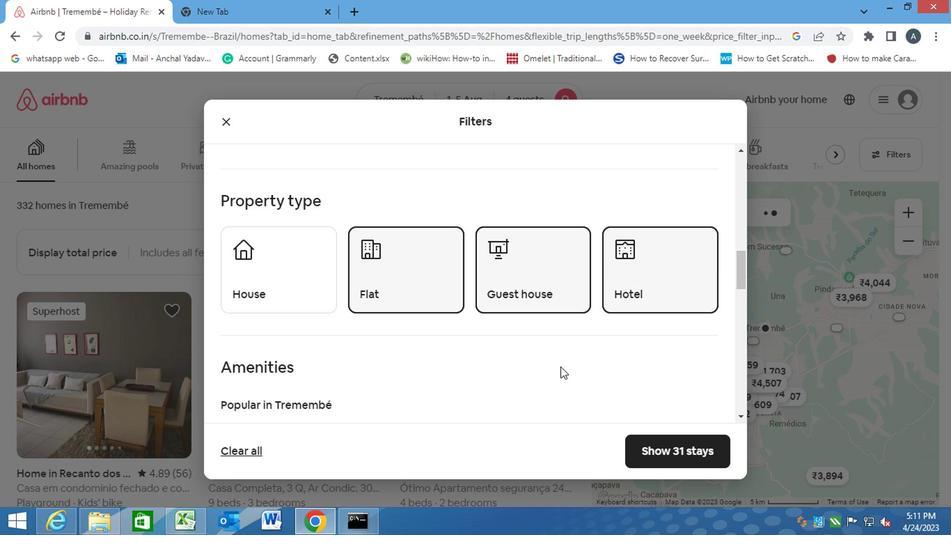 
Action: Mouse scrolled (536, 371) with delta (0, 0)
Screenshot: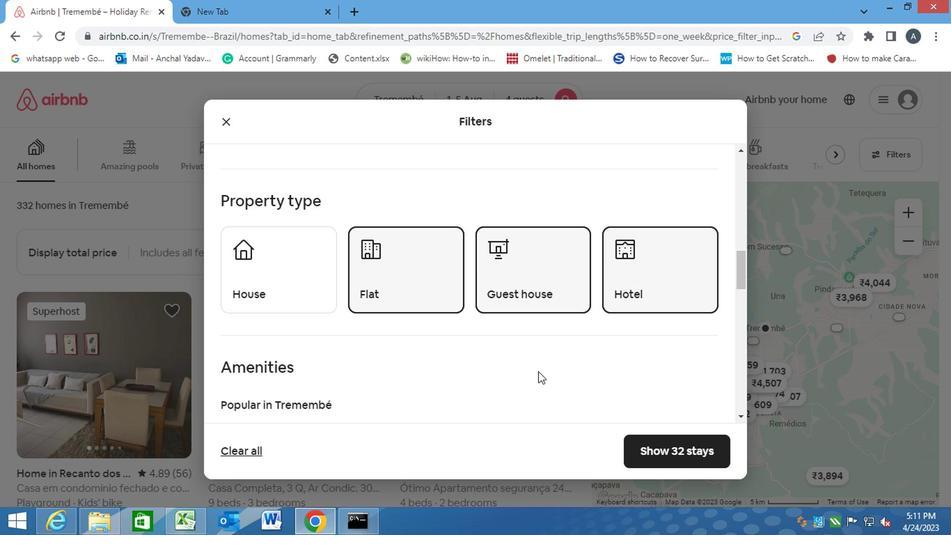 
Action: Mouse scrolled (536, 371) with delta (0, 0)
Screenshot: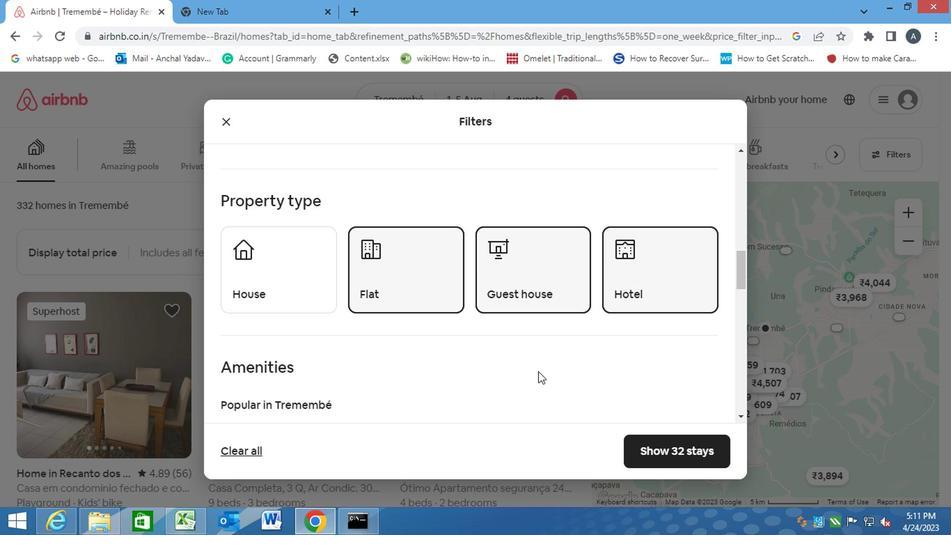 
Action: Mouse moved to (247, 388)
Screenshot: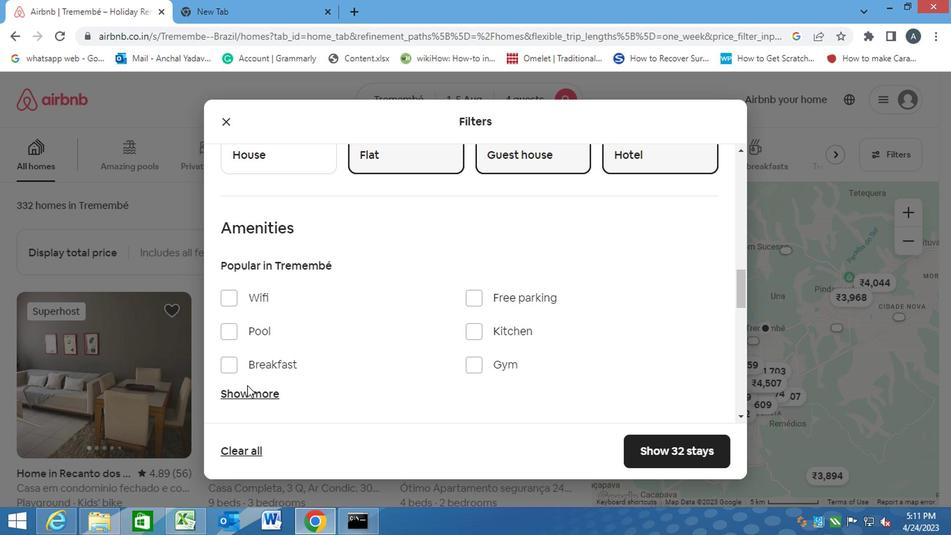 
Action: Mouse pressed left at (247, 388)
Screenshot: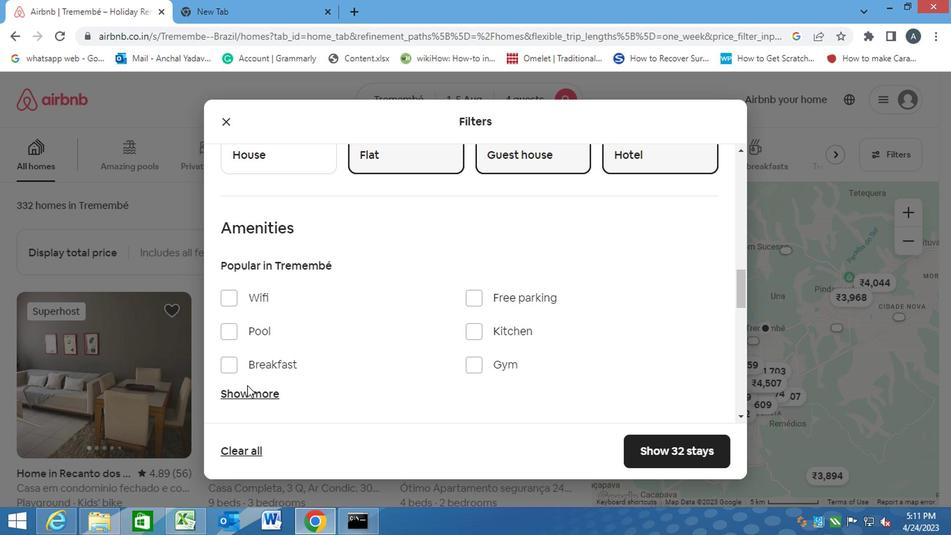
Action: Mouse moved to (238, 293)
Screenshot: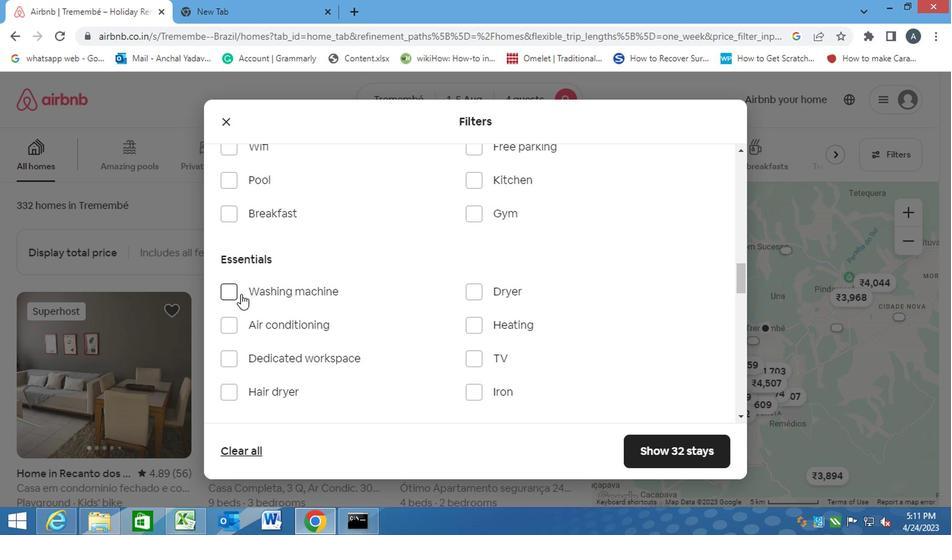 
Action: Mouse pressed left at (238, 293)
Screenshot: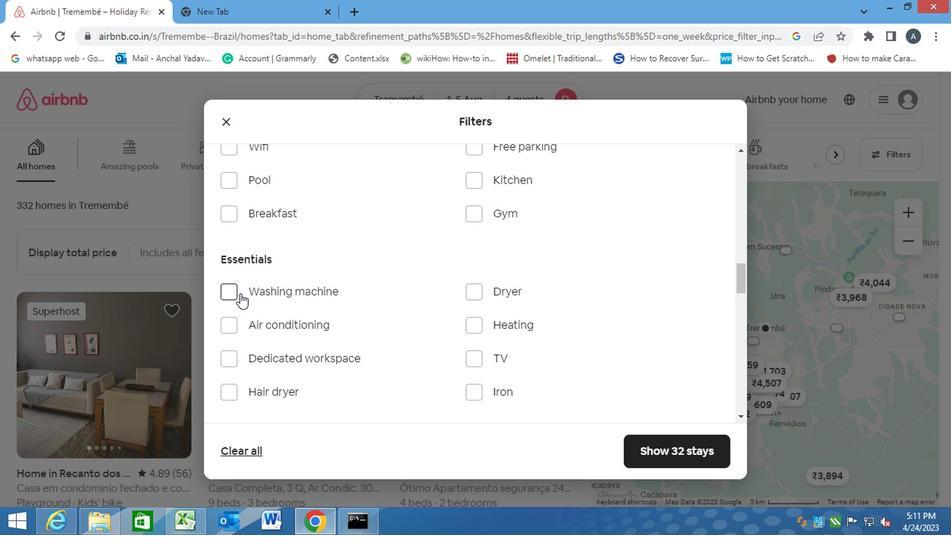 
Action: Mouse moved to (358, 339)
Screenshot: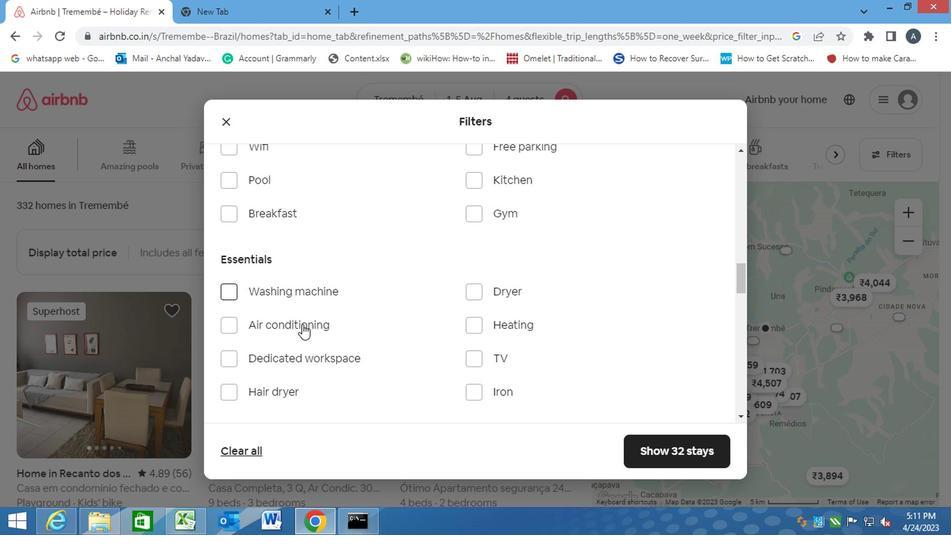 
Action: Mouse scrolled (358, 340) with delta (0, 0)
Screenshot: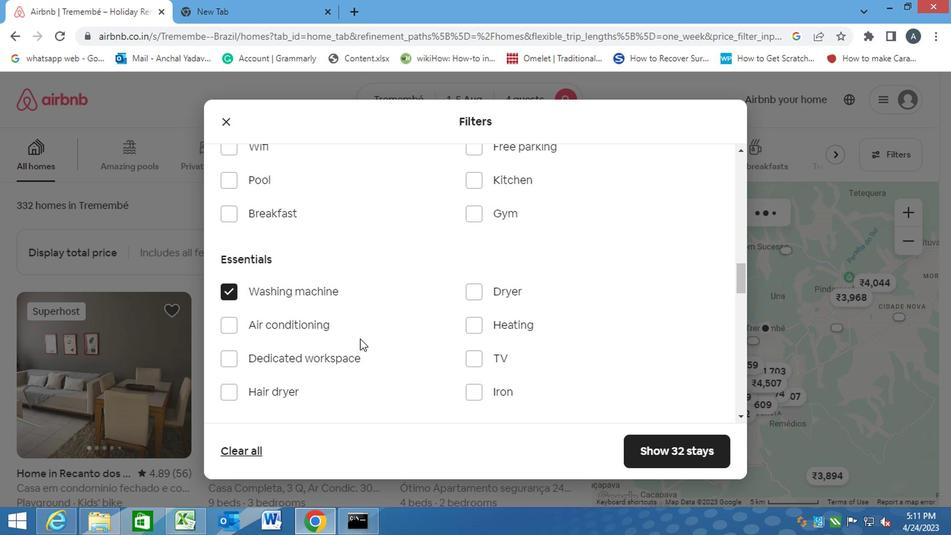 
Action: Mouse scrolled (358, 340) with delta (0, 0)
Screenshot: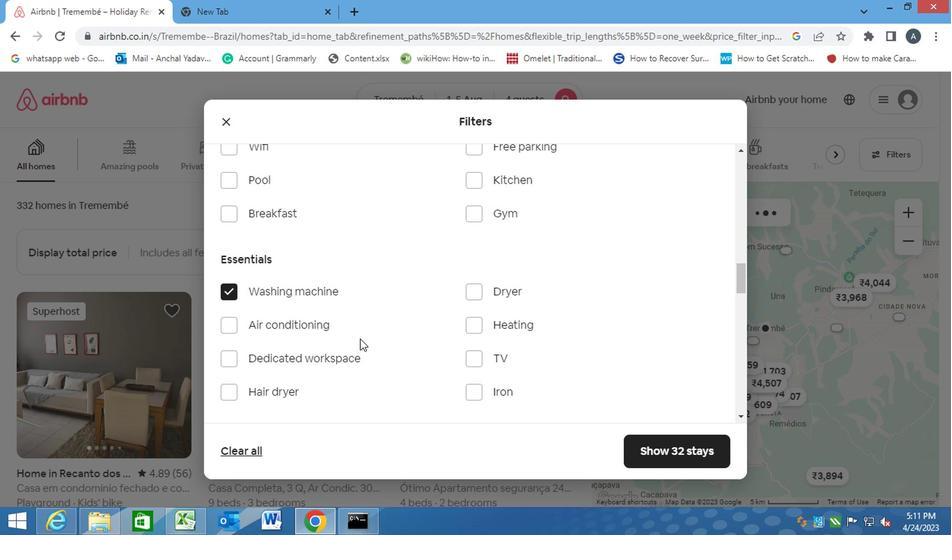 
Action: Mouse scrolled (358, 340) with delta (0, 0)
Screenshot: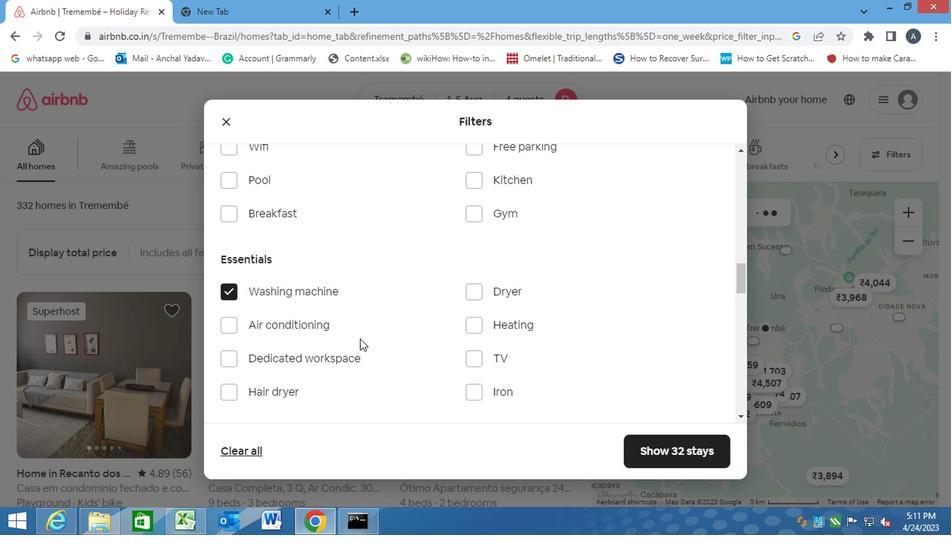
Action: Mouse moved to (358, 351)
Screenshot: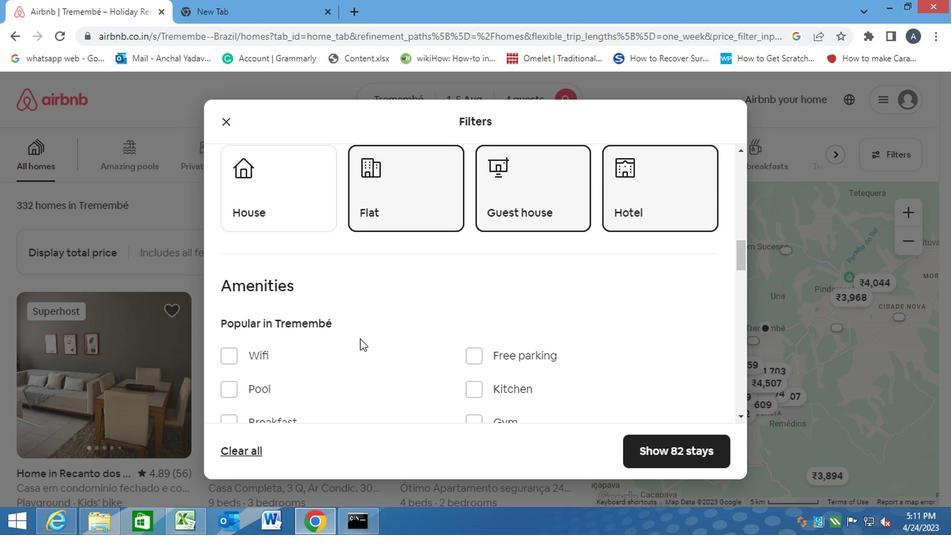 
Action: Mouse scrolled (358, 350) with delta (0, 0)
Screenshot: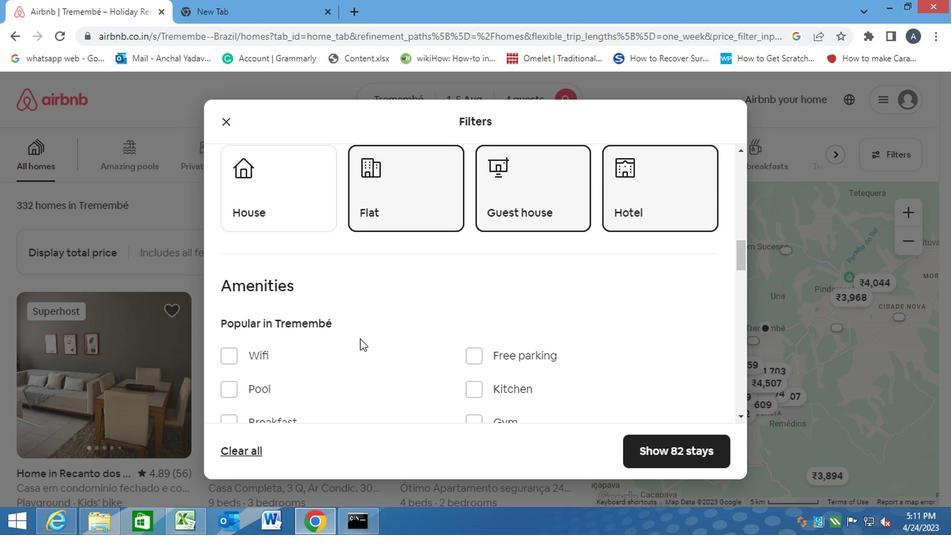 
Action: Mouse moved to (358, 352)
Screenshot: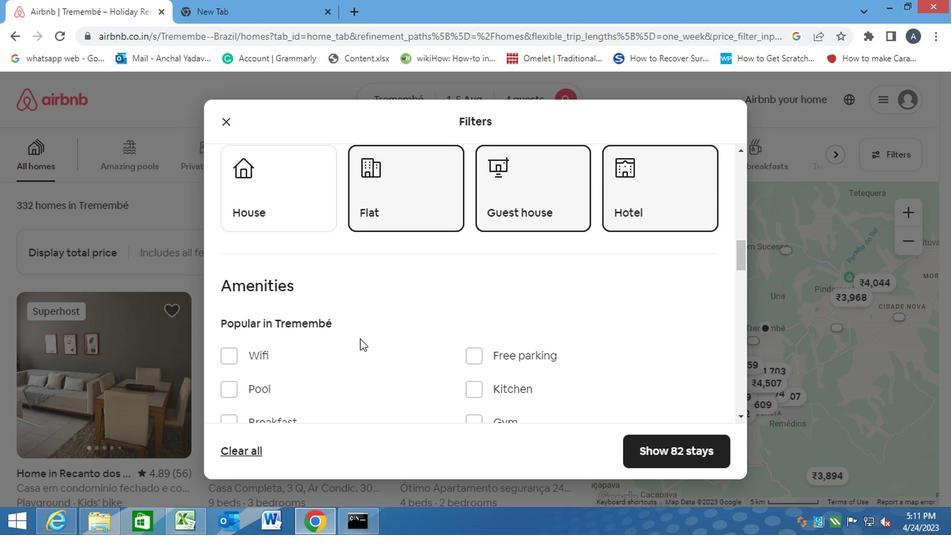 
Action: Mouse scrolled (358, 351) with delta (0, 0)
Screenshot: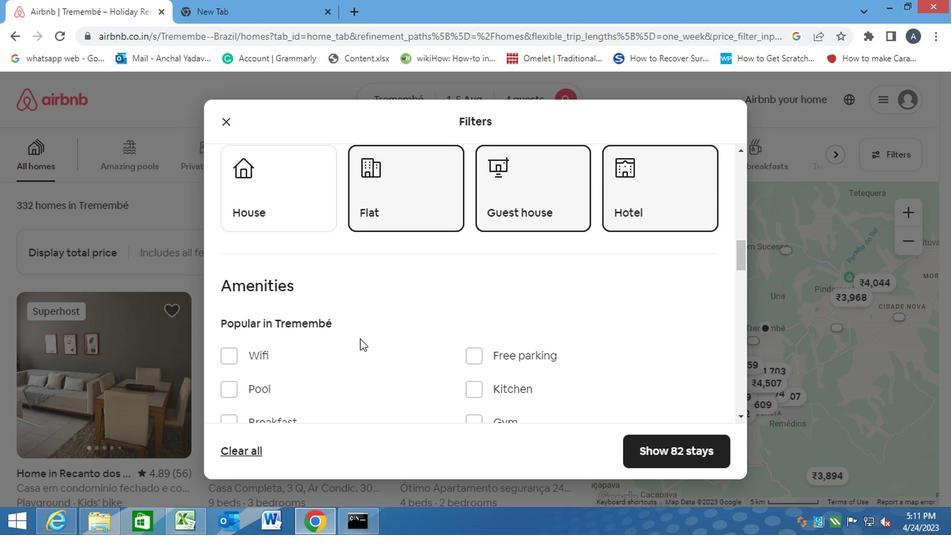 
Action: Mouse scrolled (358, 351) with delta (0, 0)
Screenshot: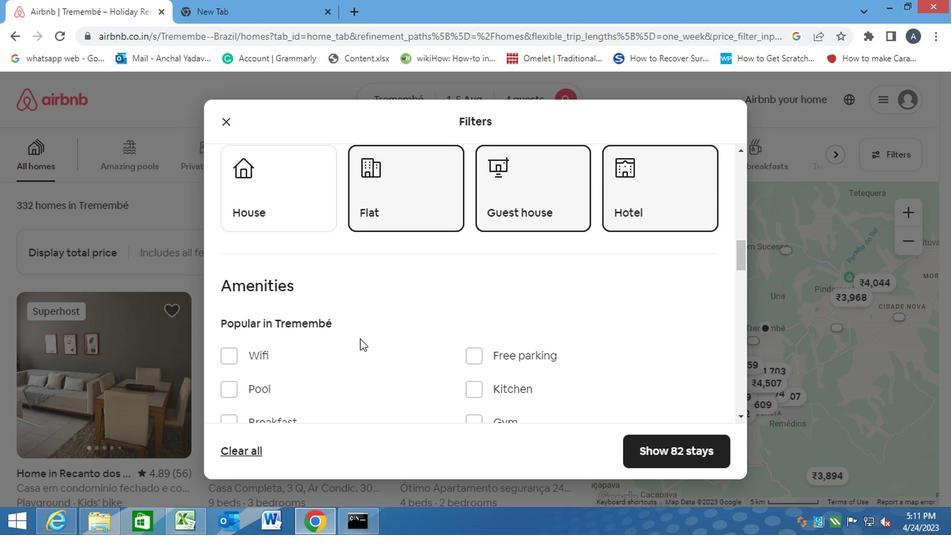 
Action: Mouse scrolled (358, 351) with delta (0, 0)
Screenshot: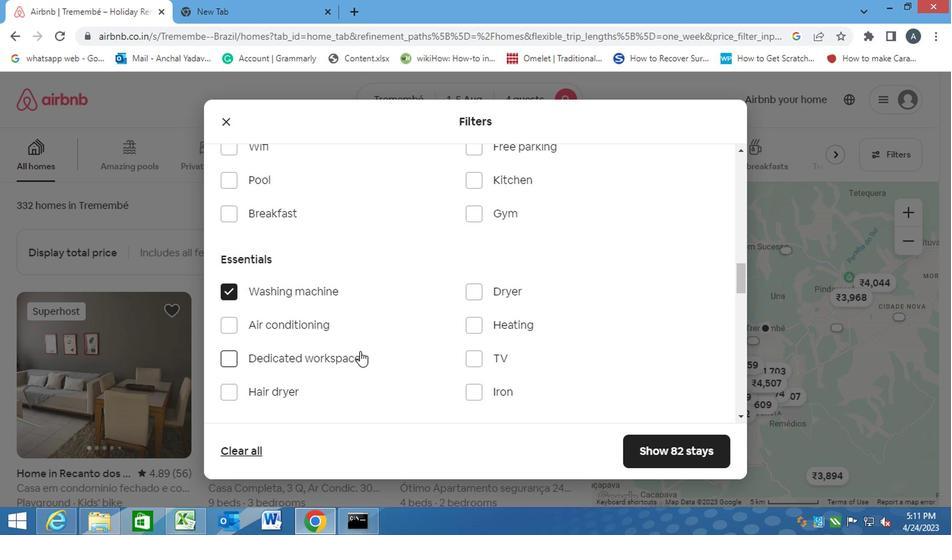 
Action: Mouse scrolled (358, 351) with delta (0, 0)
Screenshot: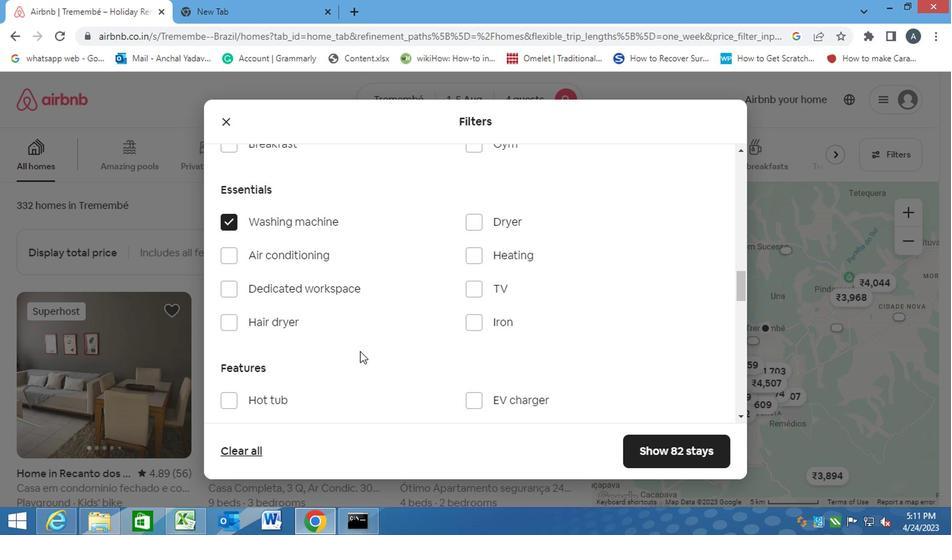 
Action: Mouse scrolled (358, 351) with delta (0, 0)
Screenshot: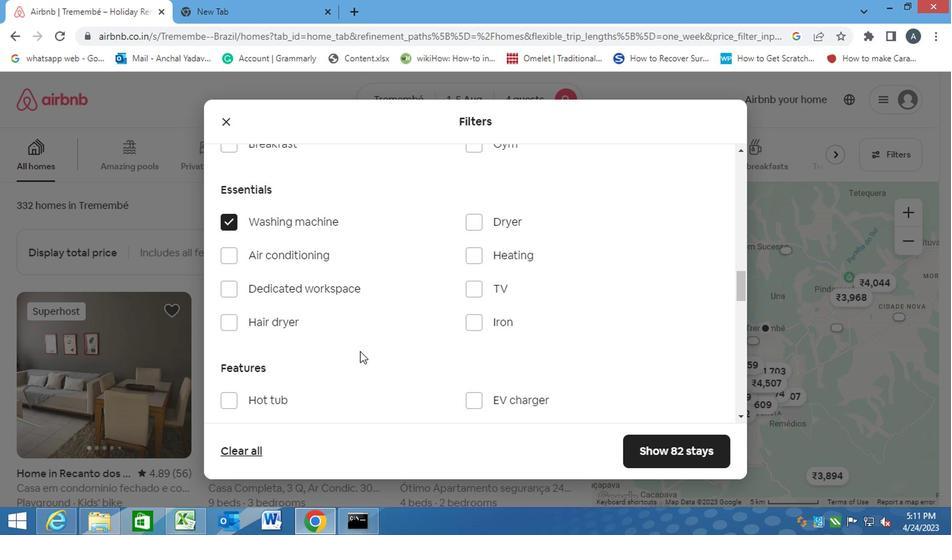 
Action: Mouse scrolled (358, 351) with delta (0, 0)
Screenshot: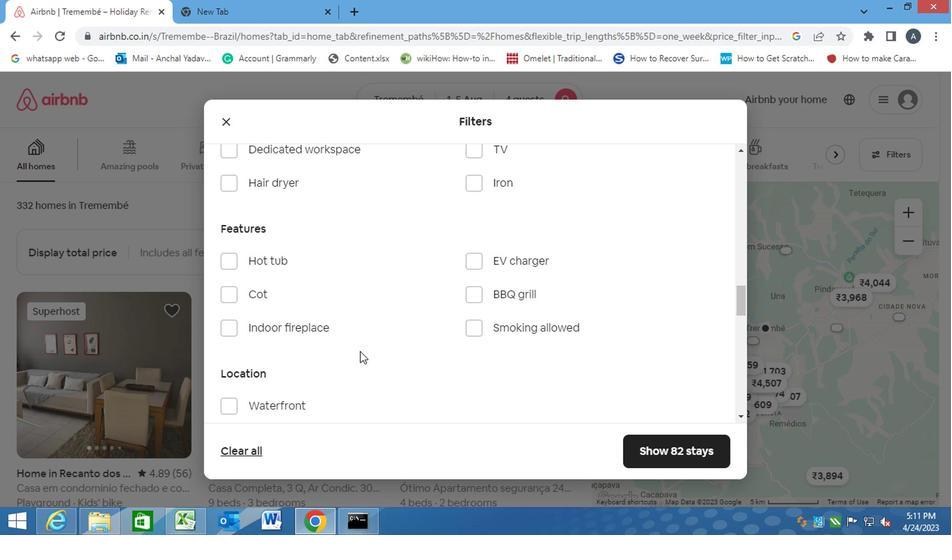 
Action: Mouse scrolled (358, 351) with delta (0, 0)
Screenshot: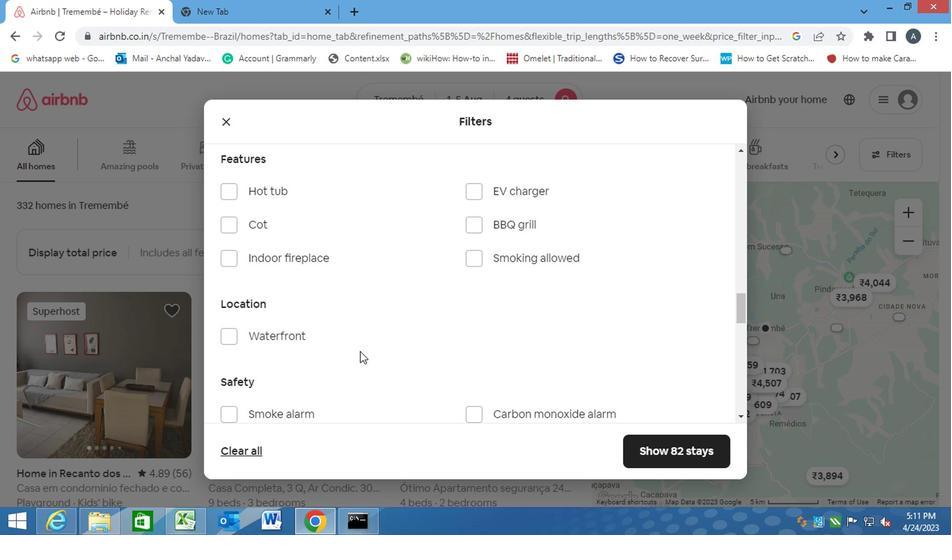 
Action: Mouse scrolled (358, 351) with delta (0, 0)
Screenshot: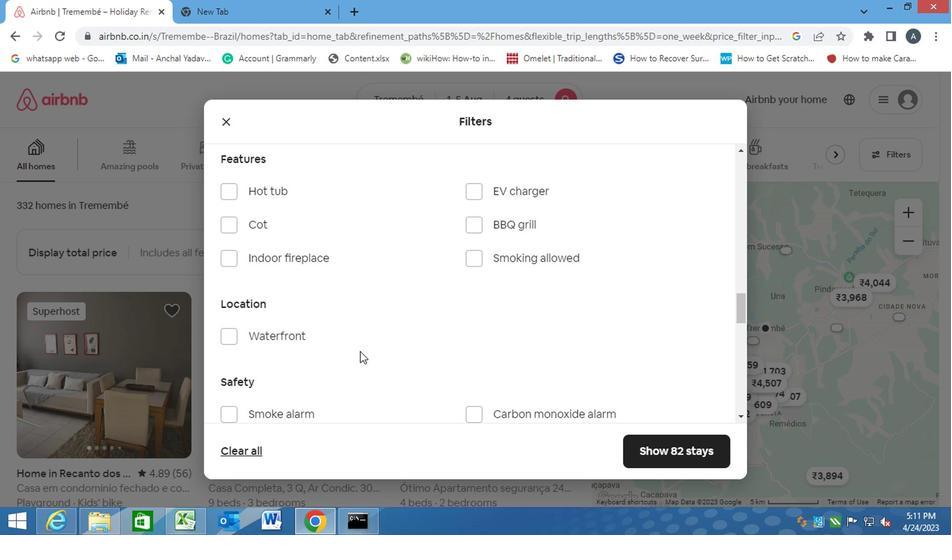 
Action: Mouse scrolled (358, 351) with delta (0, 0)
Screenshot: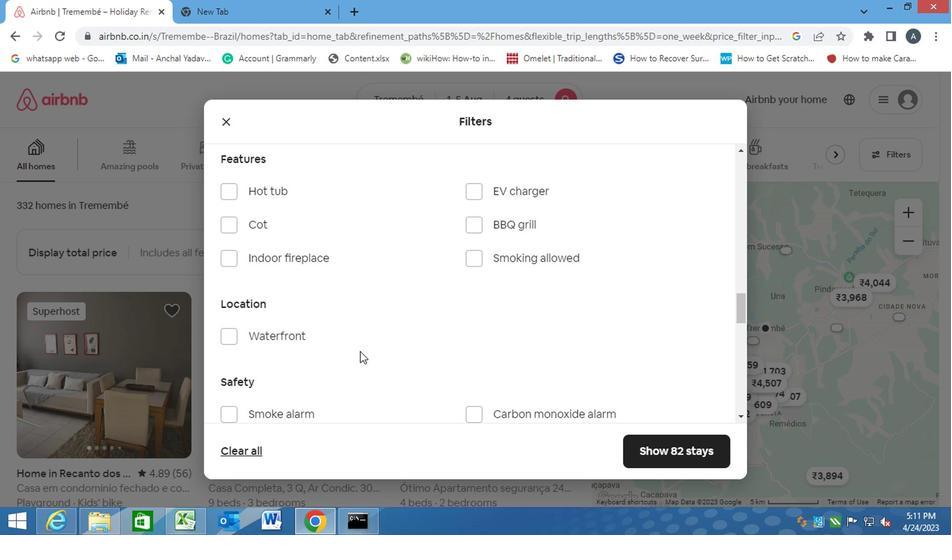 
Action: Mouse moved to (672, 390)
Screenshot: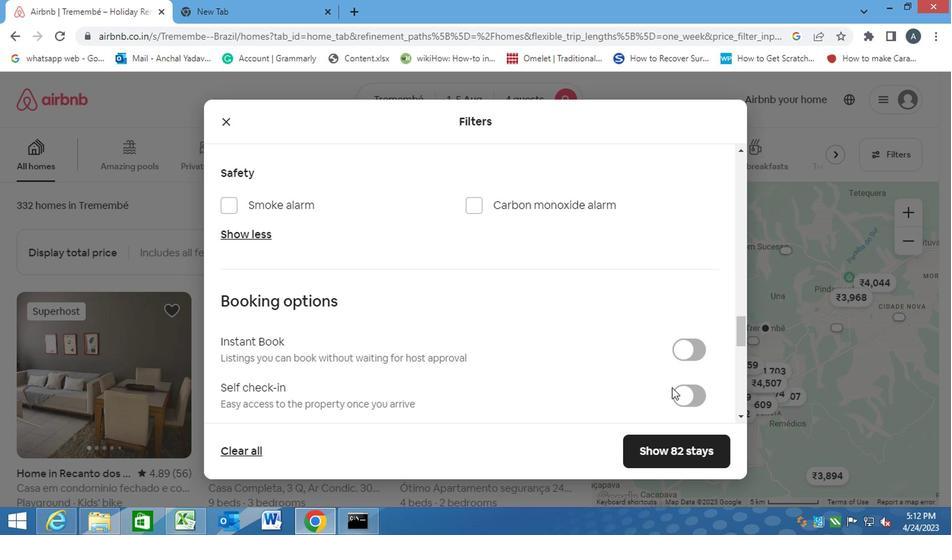 
Action: Mouse pressed left at (672, 390)
Screenshot: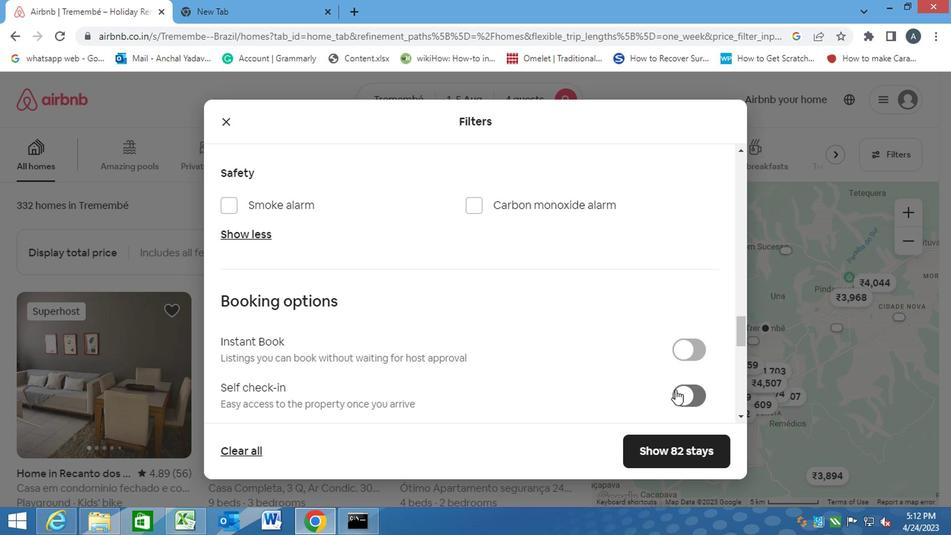 
Action: Mouse moved to (573, 405)
Screenshot: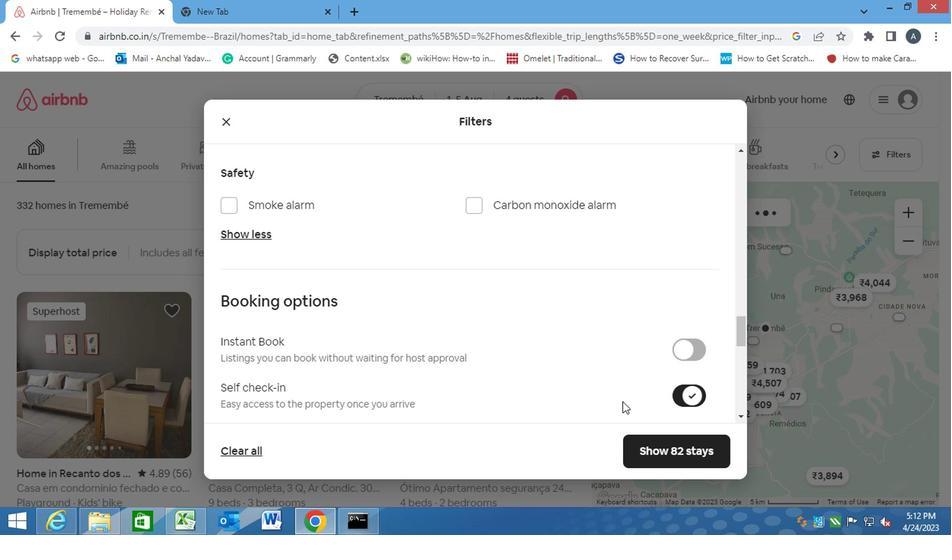 
Action: Mouse scrolled (573, 404) with delta (0, 0)
Screenshot: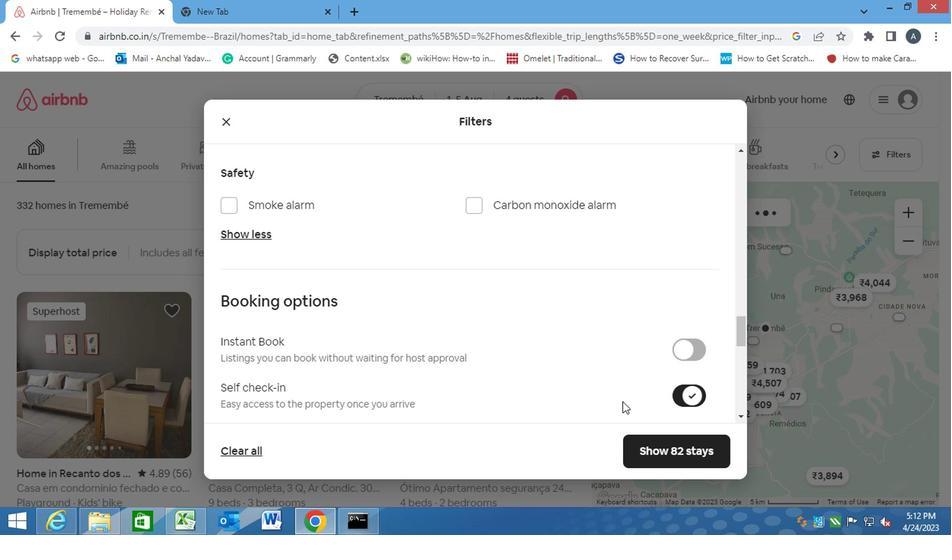 
Action: Mouse scrolled (573, 404) with delta (0, 0)
Screenshot: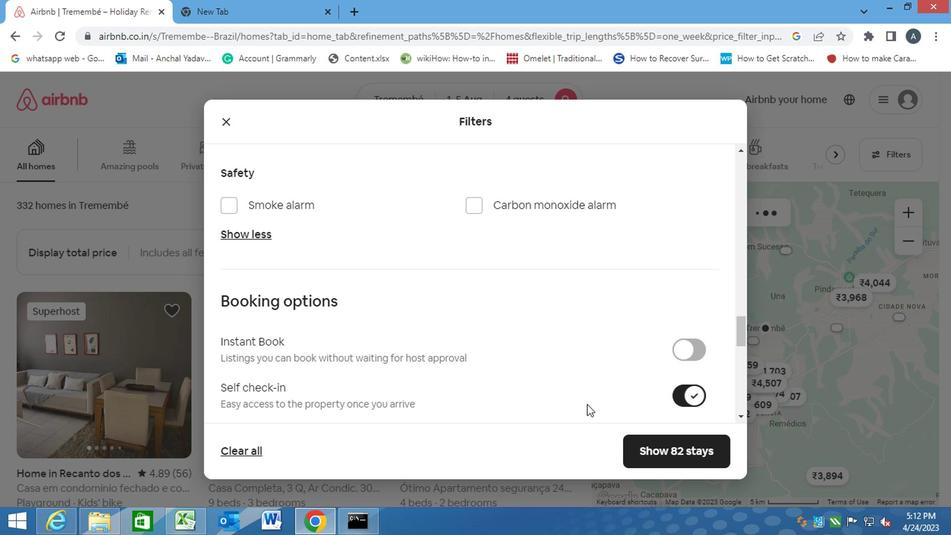
Action: Mouse scrolled (573, 404) with delta (0, 0)
Screenshot: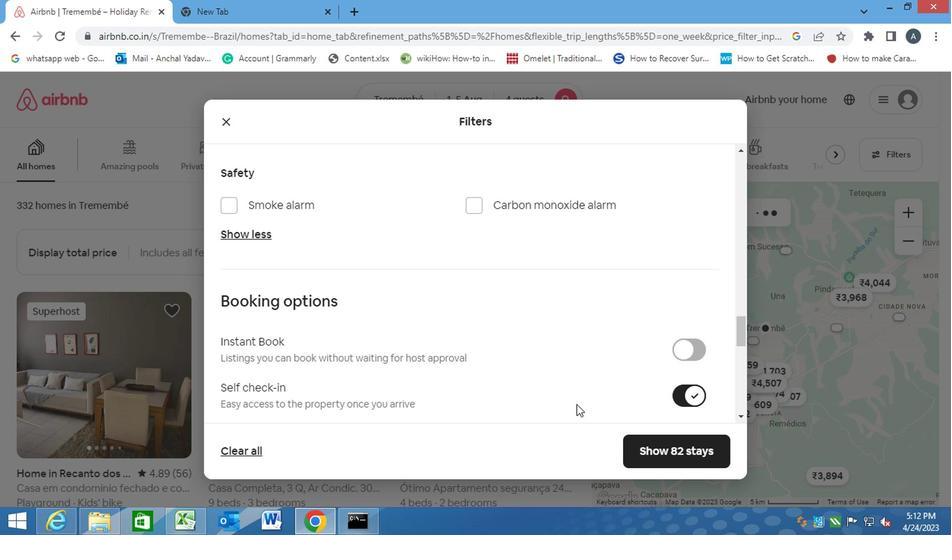 
Action: Mouse moved to (421, 383)
Screenshot: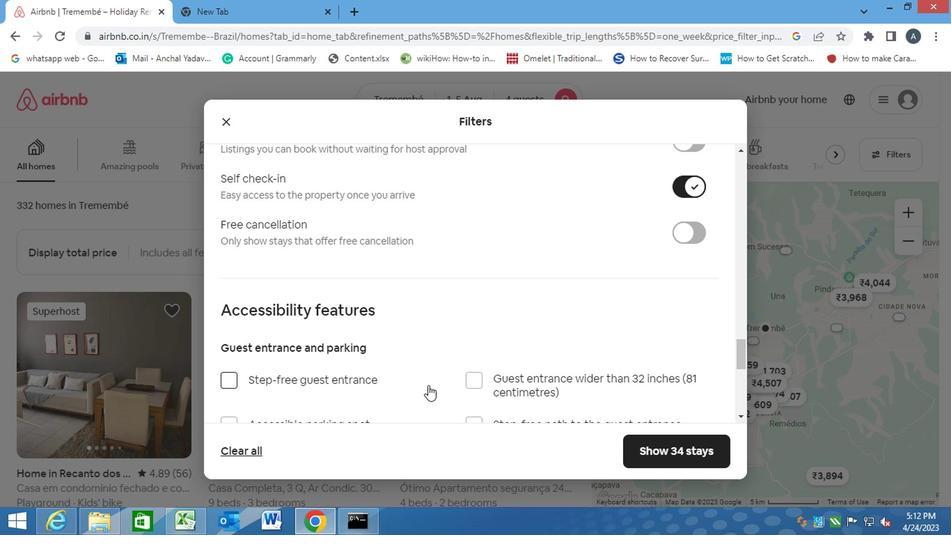 
Action: Mouse scrolled (421, 382) with delta (0, 0)
Screenshot: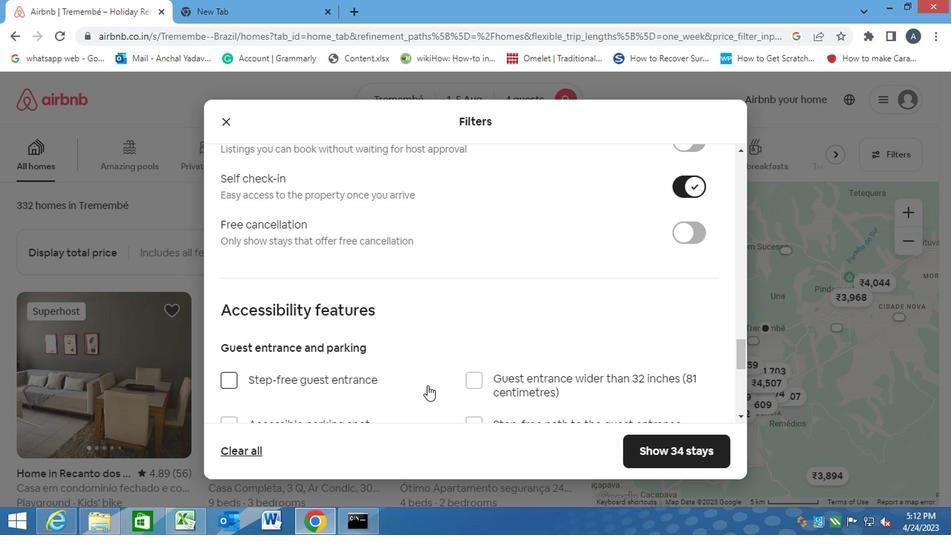
Action: Mouse scrolled (421, 382) with delta (0, 0)
Screenshot: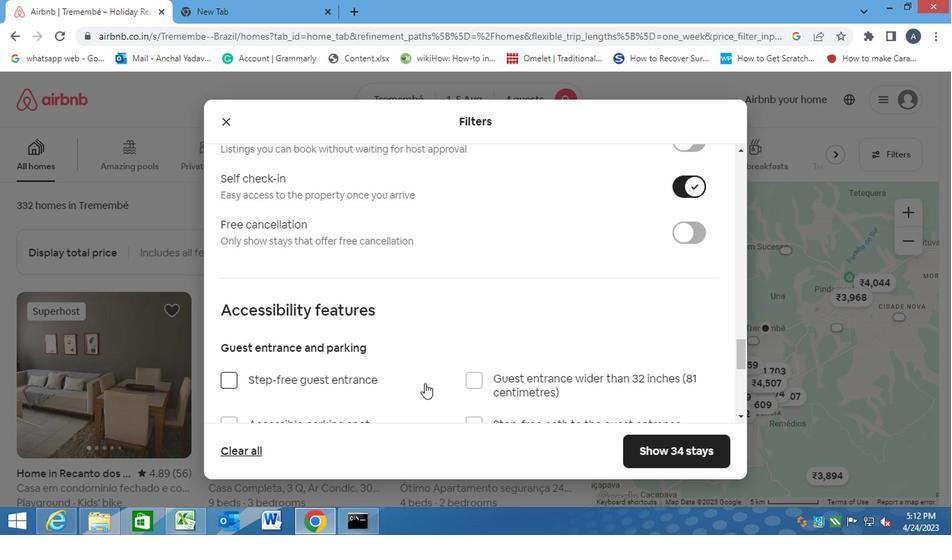 
Action: Mouse moved to (420, 382)
Screenshot: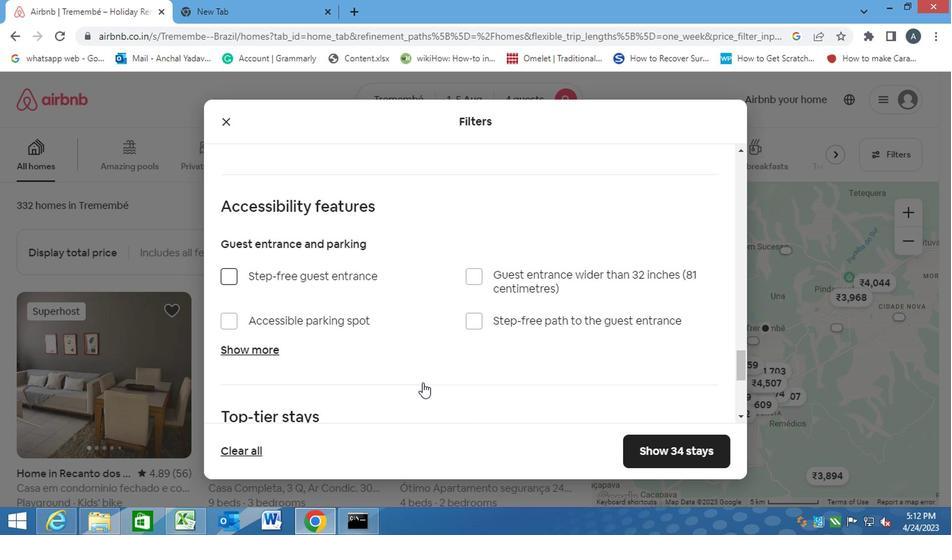 
Action: Mouse scrolled (420, 383) with delta (0, 0)
Screenshot: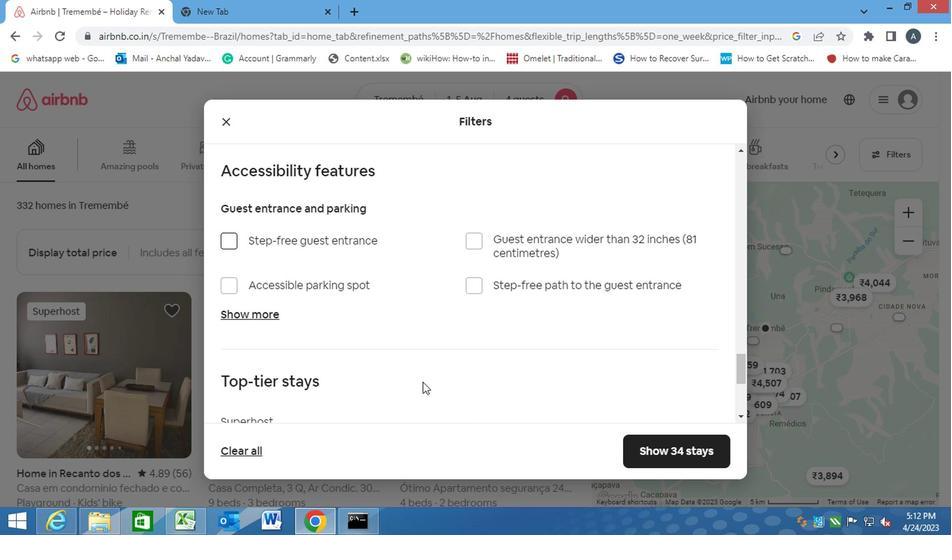 
Action: Mouse scrolled (420, 383) with delta (0, 0)
Screenshot: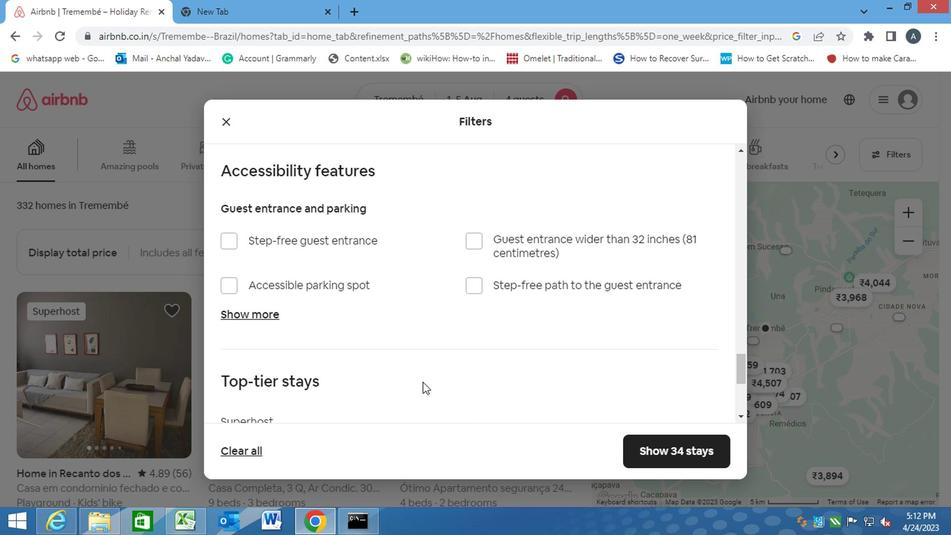
Action: Mouse scrolled (420, 383) with delta (0, 0)
Screenshot: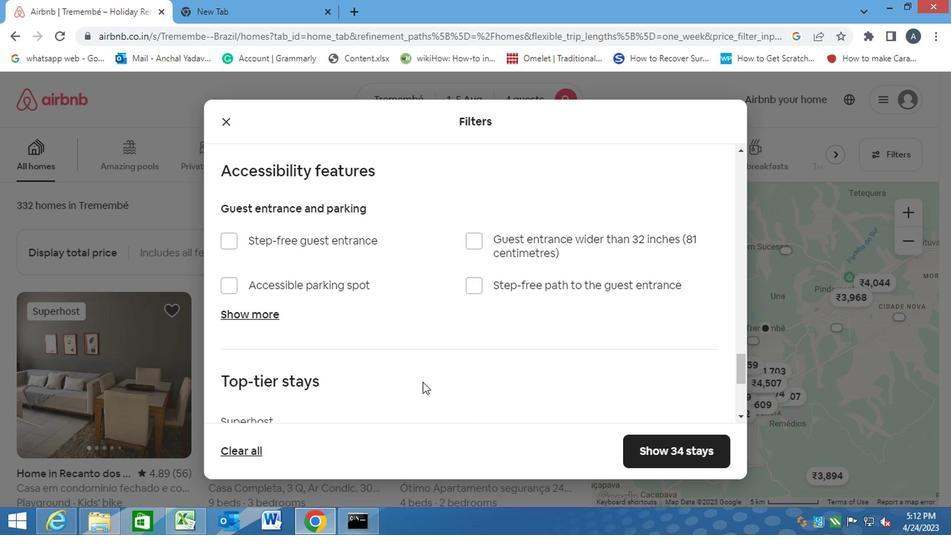 
Action: Mouse scrolled (420, 381) with delta (0, 0)
Screenshot: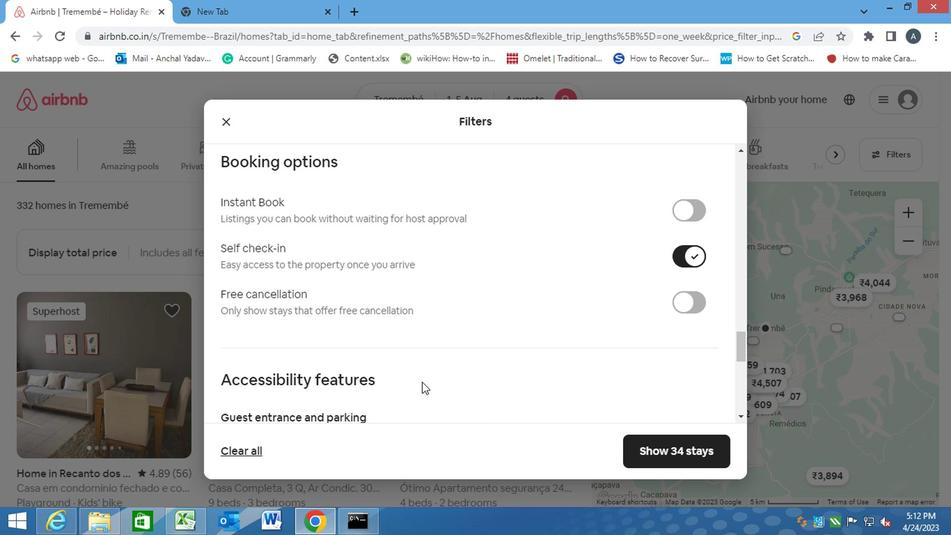 
Action: Mouse scrolled (420, 381) with delta (0, 0)
Screenshot: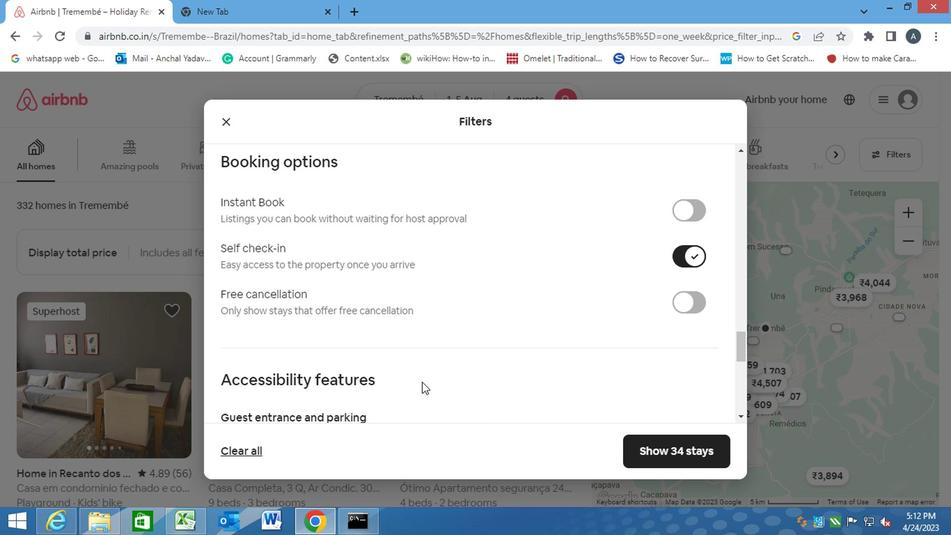 
Action: Mouse scrolled (420, 381) with delta (0, 0)
Screenshot: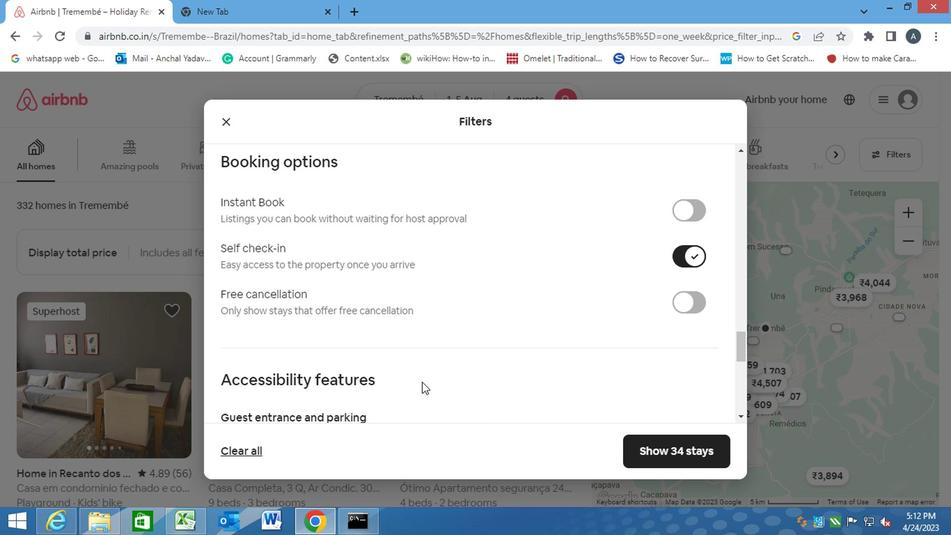 
Action: Mouse scrolled (420, 381) with delta (0, 0)
Screenshot: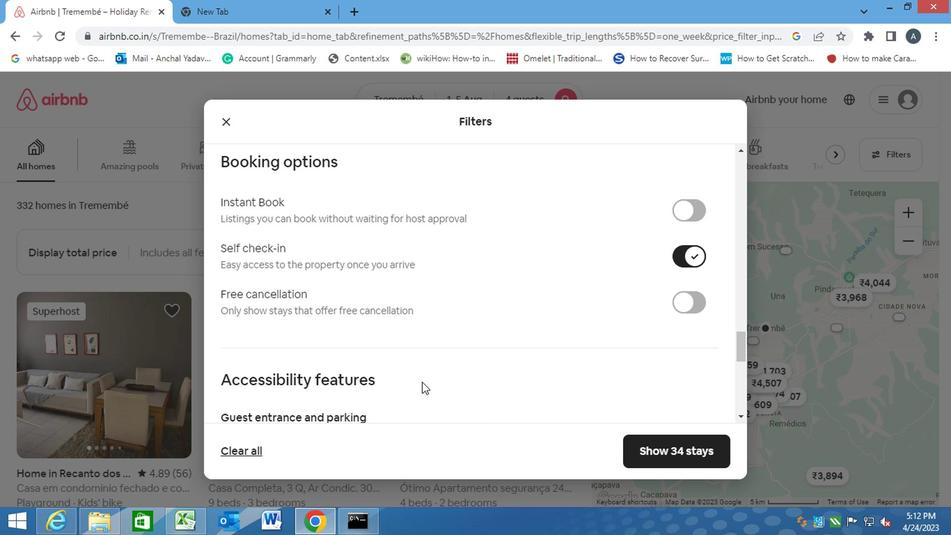 
Action: Mouse scrolled (420, 381) with delta (0, 0)
Screenshot: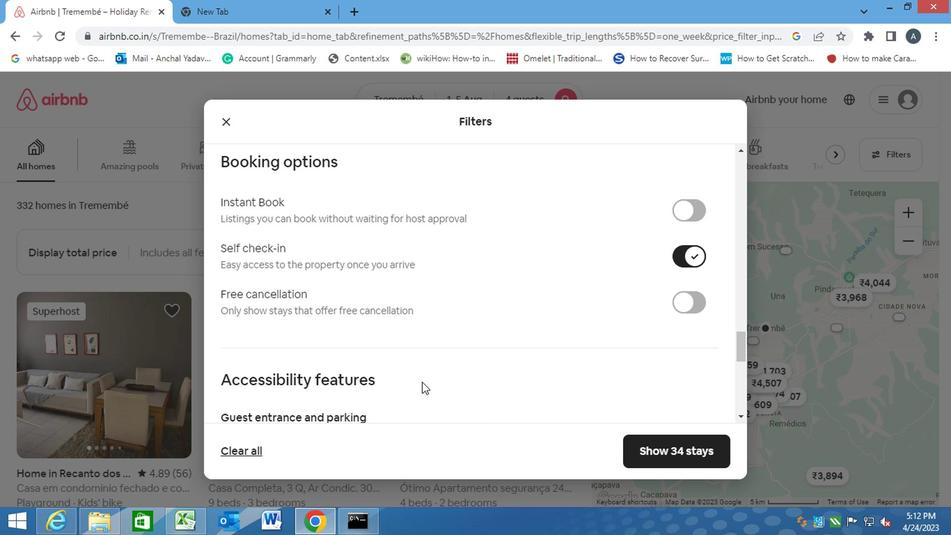 
Action: Mouse scrolled (420, 381) with delta (0, 0)
Screenshot: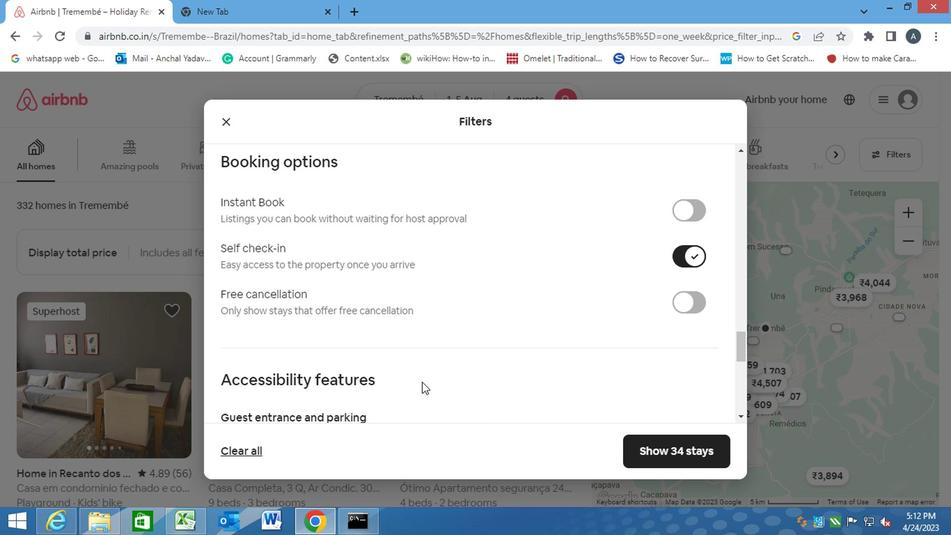 
Action: Mouse moved to (247, 377)
Screenshot: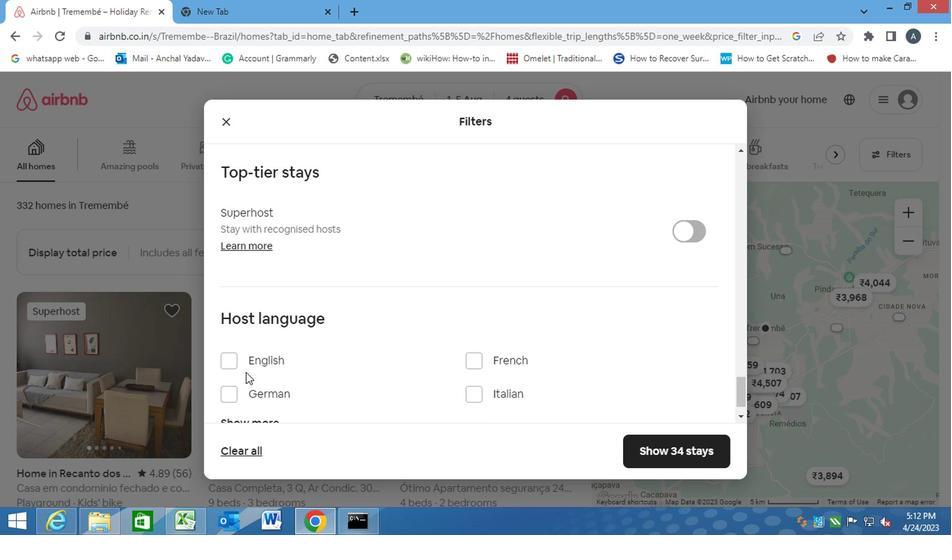 
Action: Mouse scrolled (247, 376) with delta (0, 0)
Screenshot: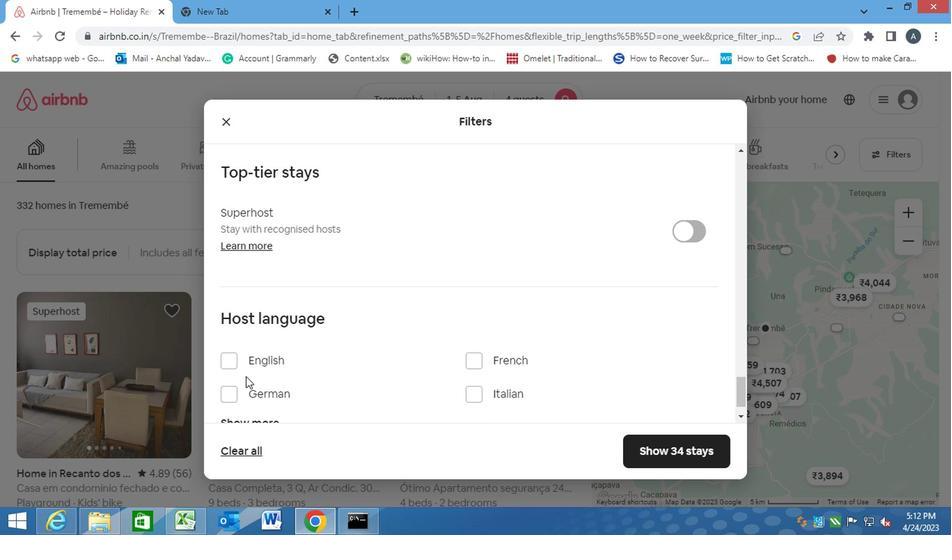 
Action: Mouse scrolled (247, 376) with delta (0, 0)
Screenshot: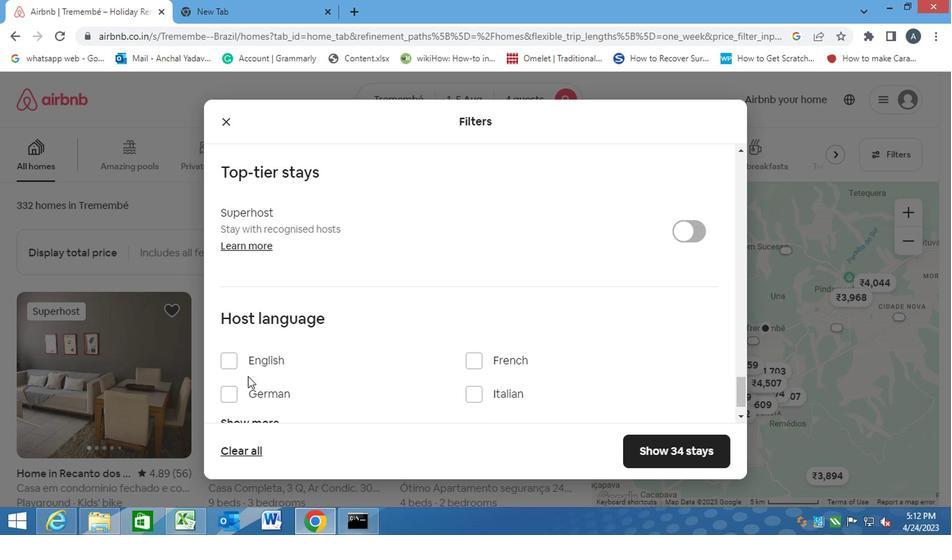 
Action: Mouse scrolled (247, 376) with delta (0, 0)
Screenshot: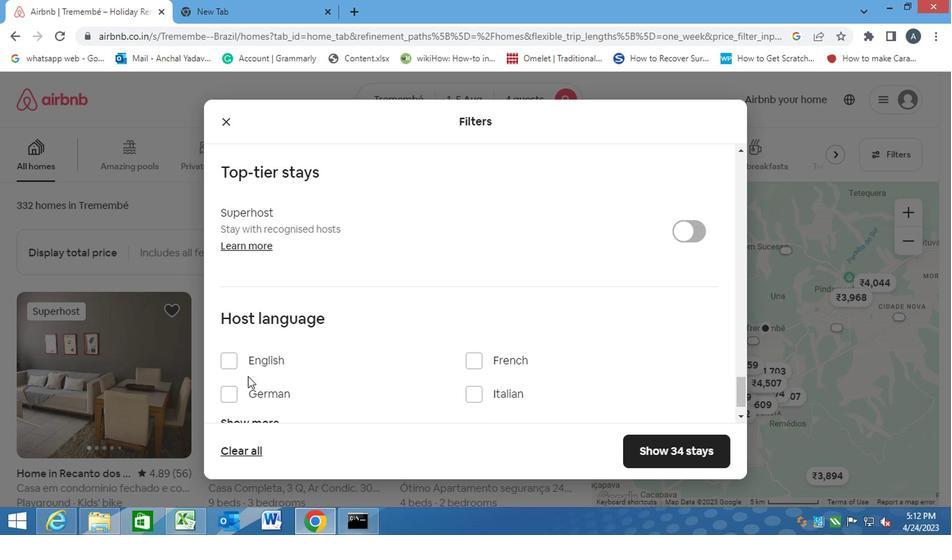 
Action: Mouse moved to (247, 389)
Screenshot: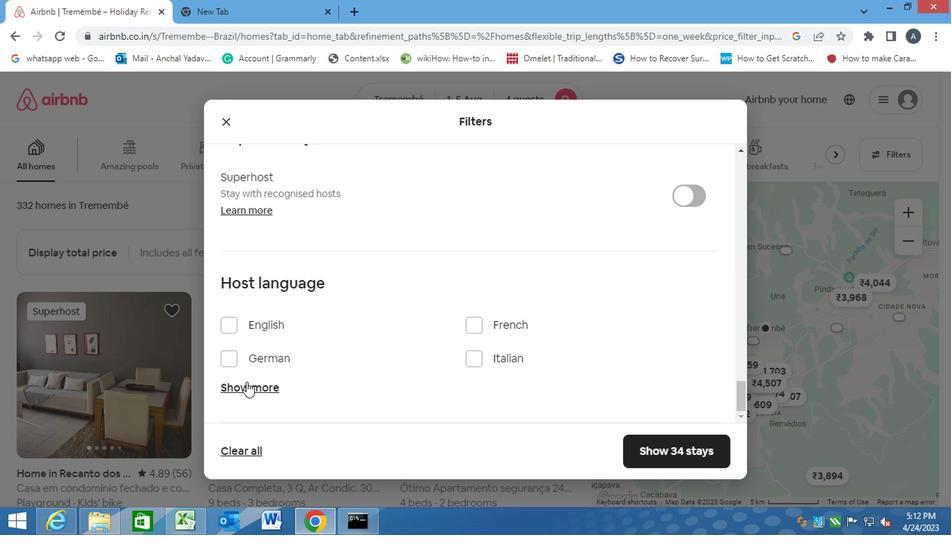 
Action: Mouse pressed left at (247, 389)
Screenshot: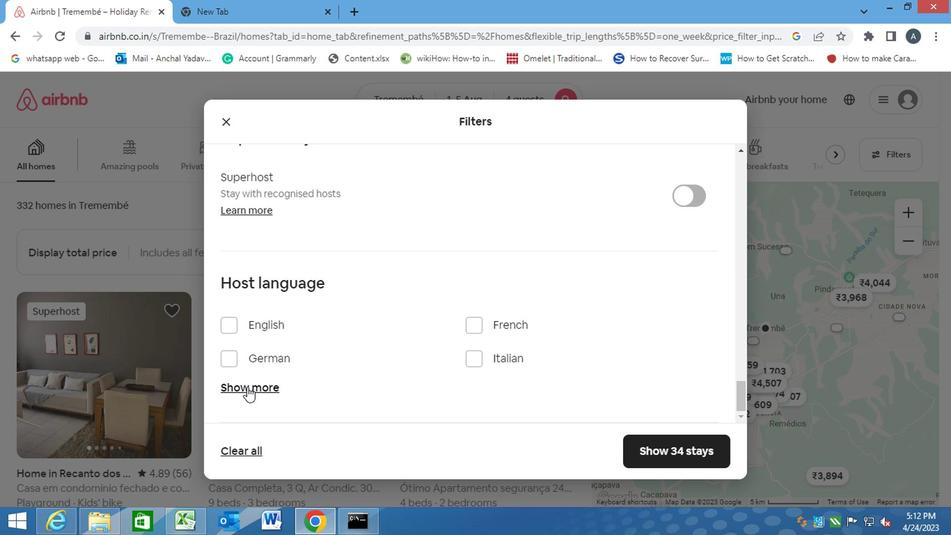 
Action: Mouse moved to (229, 389)
Screenshot: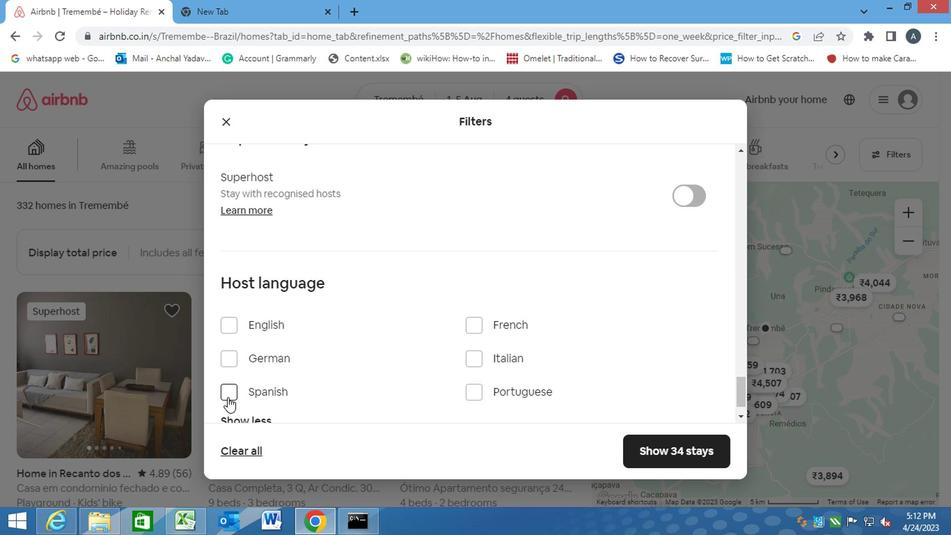 
Action: Mouse pressed left at (229, 389)
Screenshot: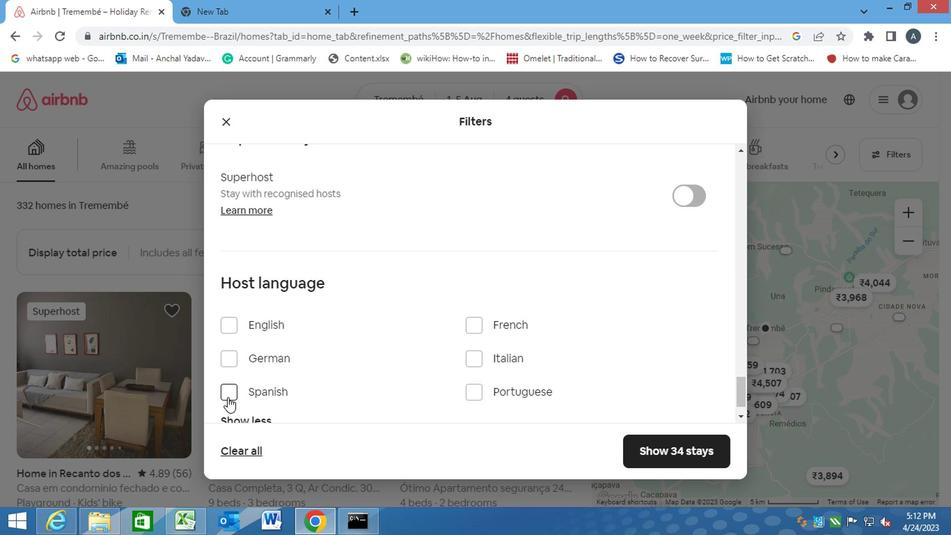
Action: Mouse moved to (677, 452)
Screenshot: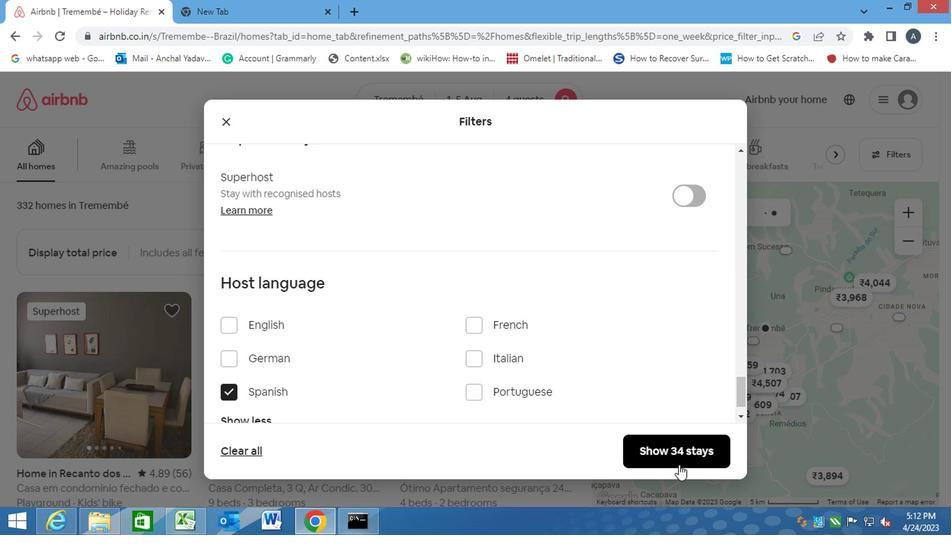 
Action: Mouse pressed left at (677, 452)
Screenshot: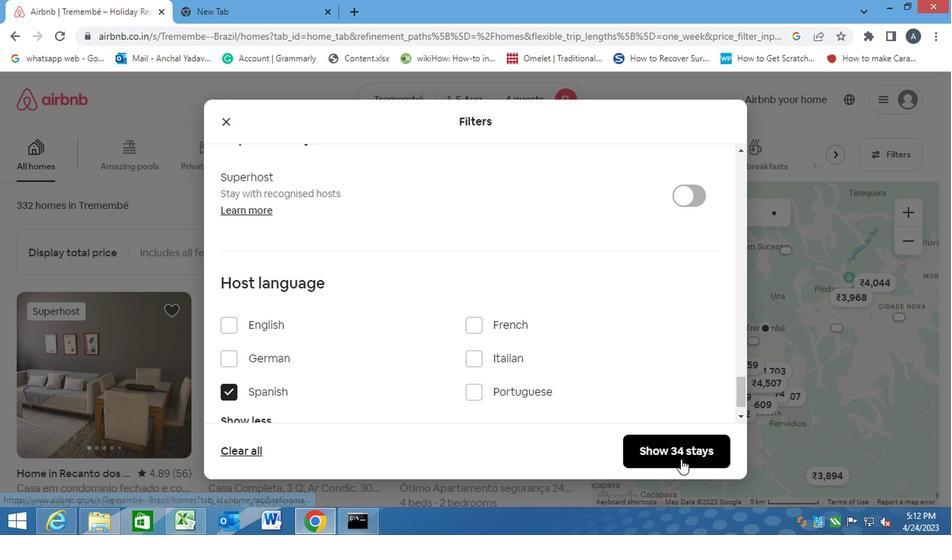 
Action: Mouse moved to (670, 447)
Screenshot: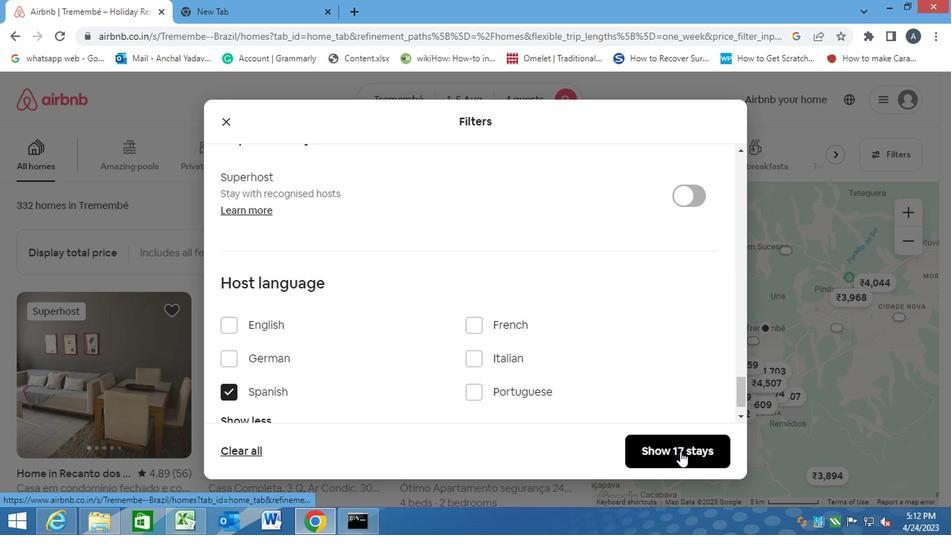 
